 Task: Look for space in Kaukauna, United States from 12th August, 2023 to 16th August, 2023 for 8 adults in price range Rs.10000 to Rs.16000. Place can be private room with 8 bedrooms having 8 beds and 8 bathrooms. Property type can be house, flat, guest house, hotel. Amenities needed are: wifi, TV, free parkinig on premises, gym, breakfast. Booking option can be shelf check-in. Required host language is English.
Action: Mouse moved to (411, 88)
Screenshot: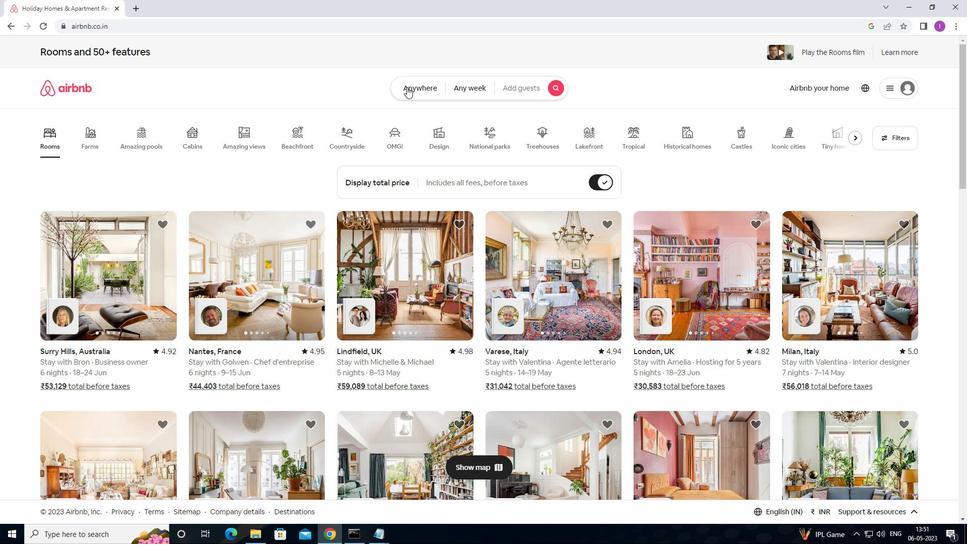
Action: Mouse pressed left at (411, 88)
Screenshot: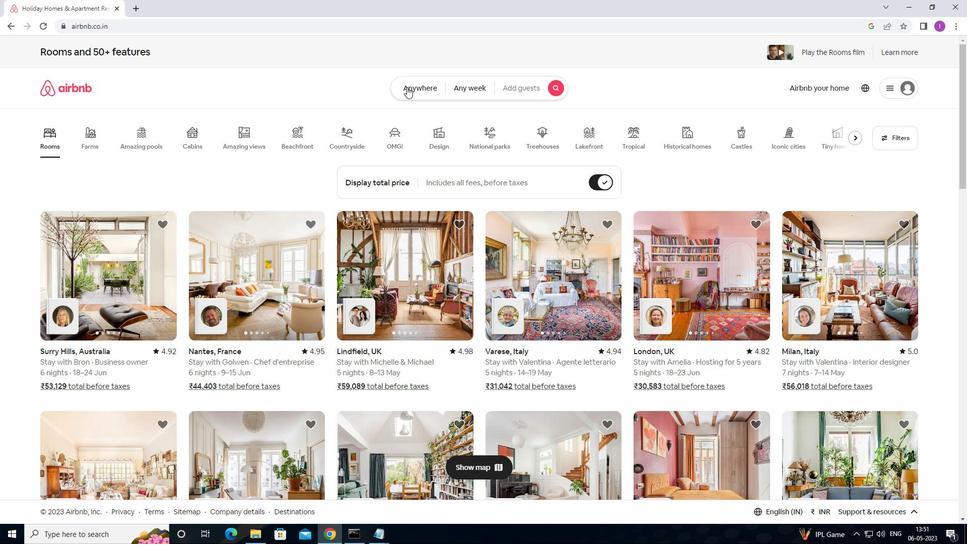 
Action: Mouse moved to (356, 129)
Screenshot: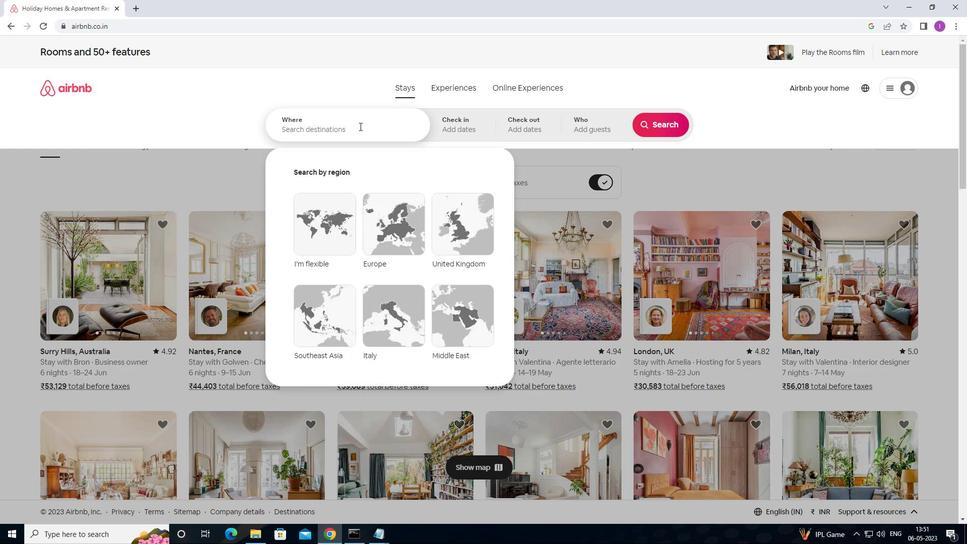 
Action: Mouse pressed left at (356, 129)
Screenshot: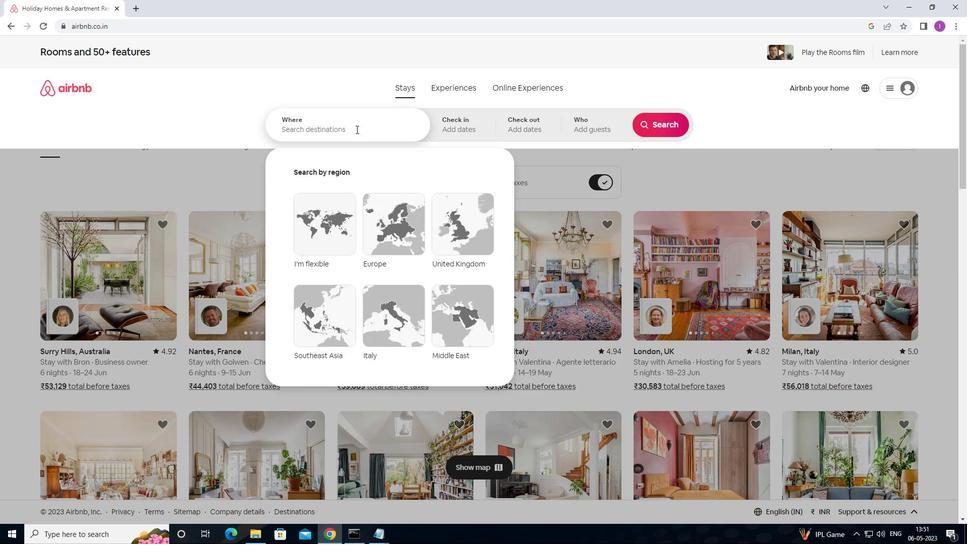 
Action: Mouse moved to (381, 128)
Screenshot: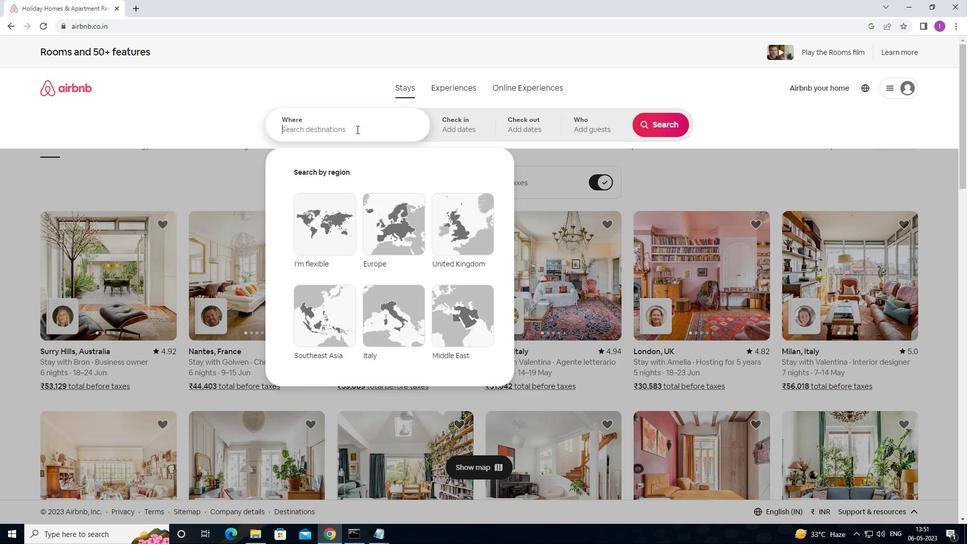 
Action: Key pressed <Key.shift>KAUKAUNA,<Key.shift>UNITED<Key.space>SY<Key.backspace>TATES
Screenshot: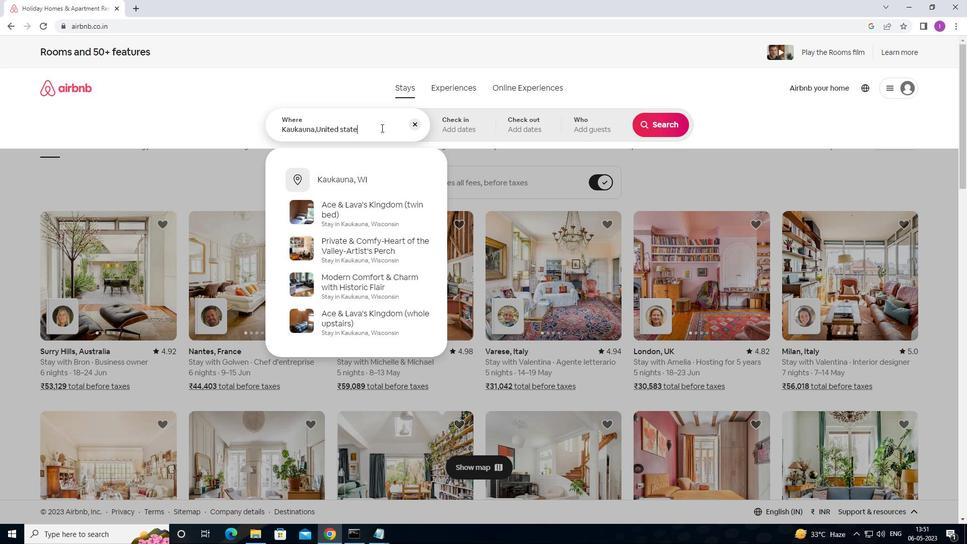 
Action: Mouse moved to (464, 131)
Screenshot: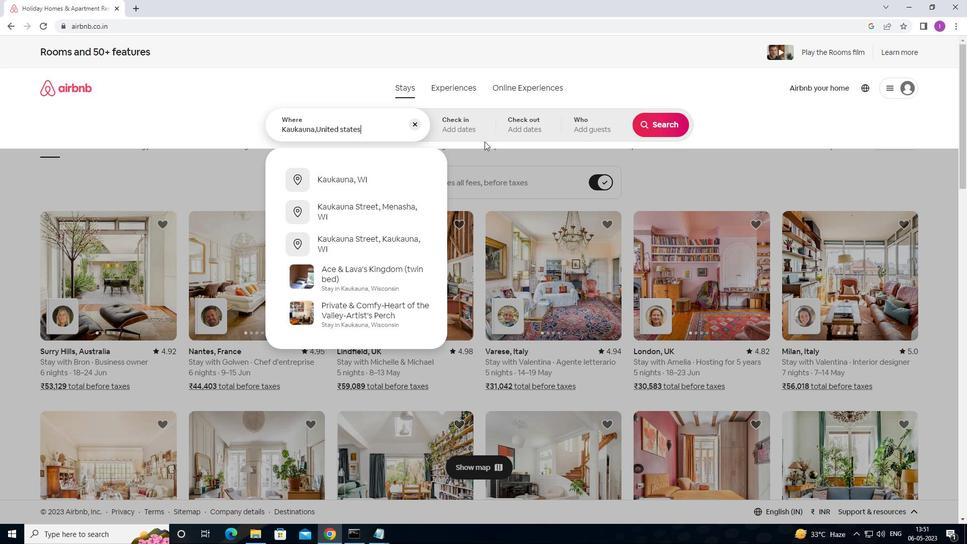 
Action: Mouse pressed left at (464, 131)
Screenshot: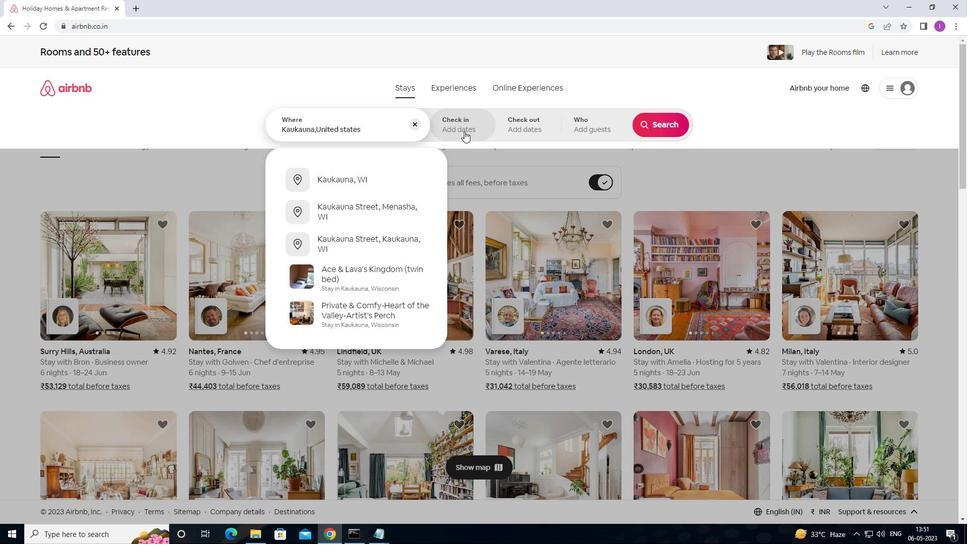 
Action: Mouse moved to (660, 210)
Screenshot: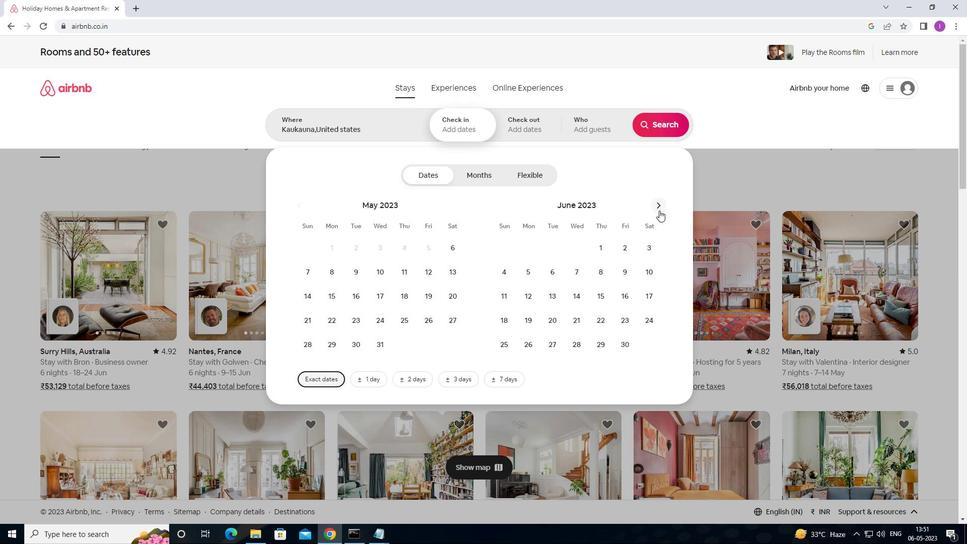 
Action: Mouse pressed left at (660, 210)
Screenshot: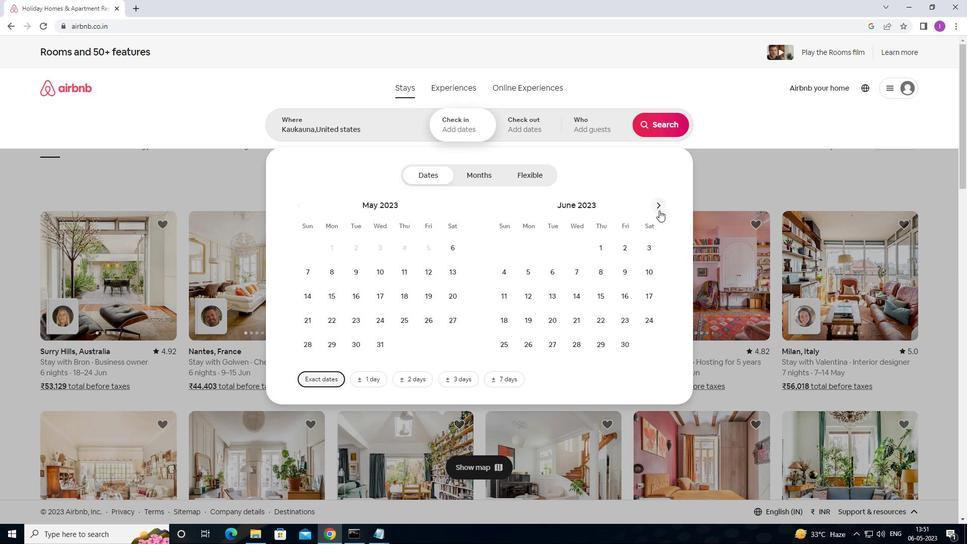 
Action: Mouse pressed left at (660, 210)
Screenshot: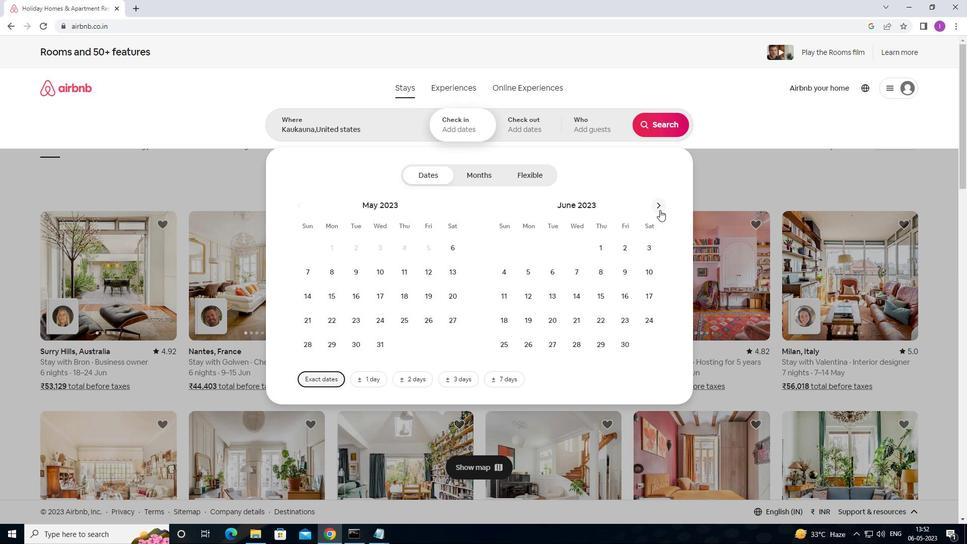 
Action: Mouse pressed left at (660, 210)
Screenshot: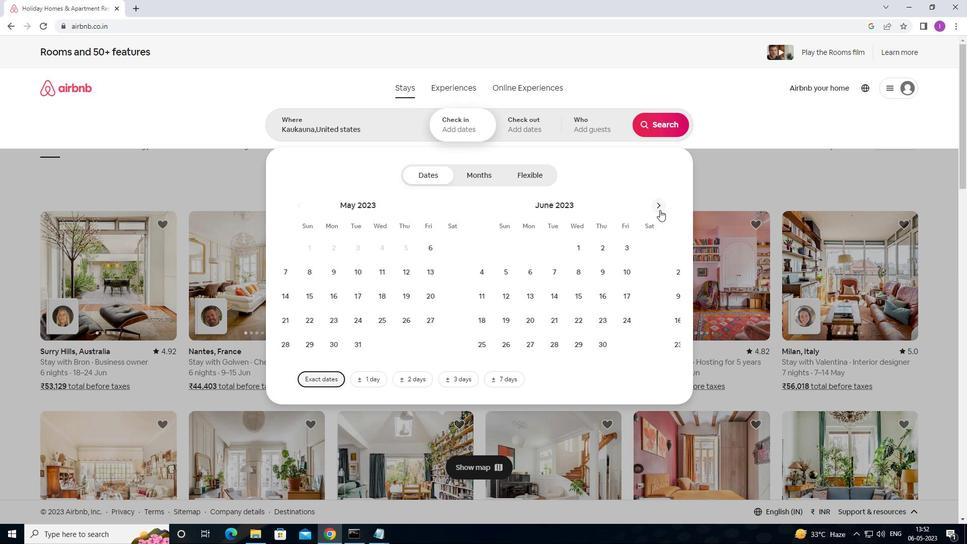 
Action: Mouse moved to (657, 269)
Screenshot: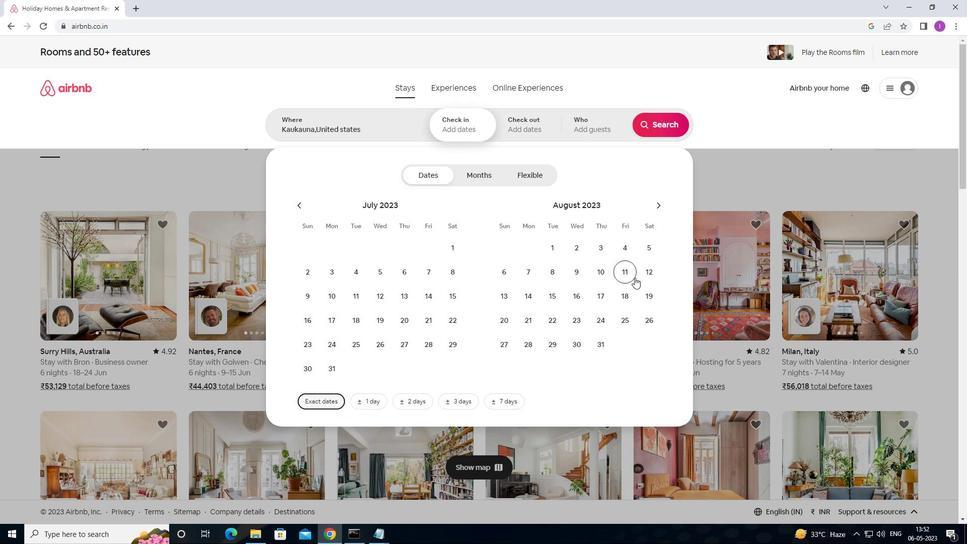 
Action: Mouse pressed left at (657, 269)
Screenshot: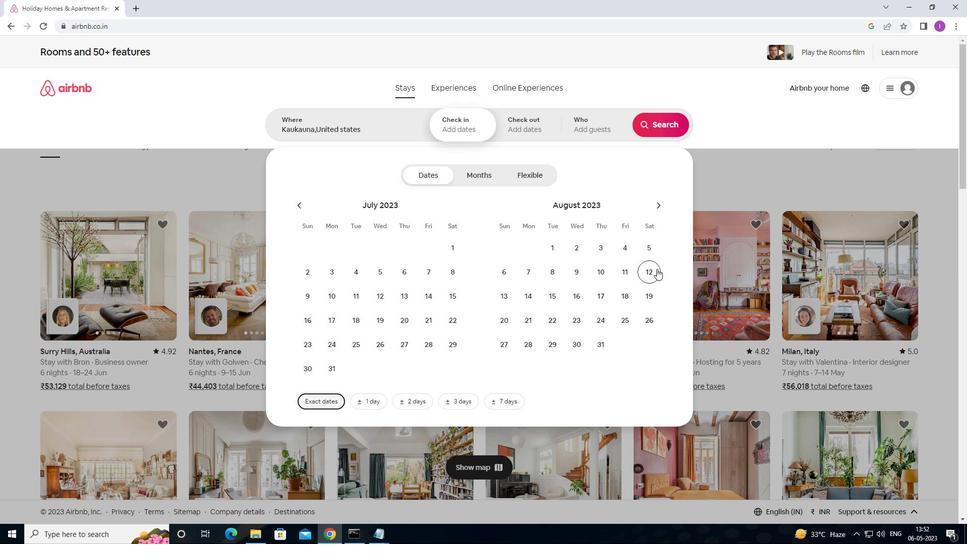 
Action: Mouse moved to (582, 295)
Screenshot: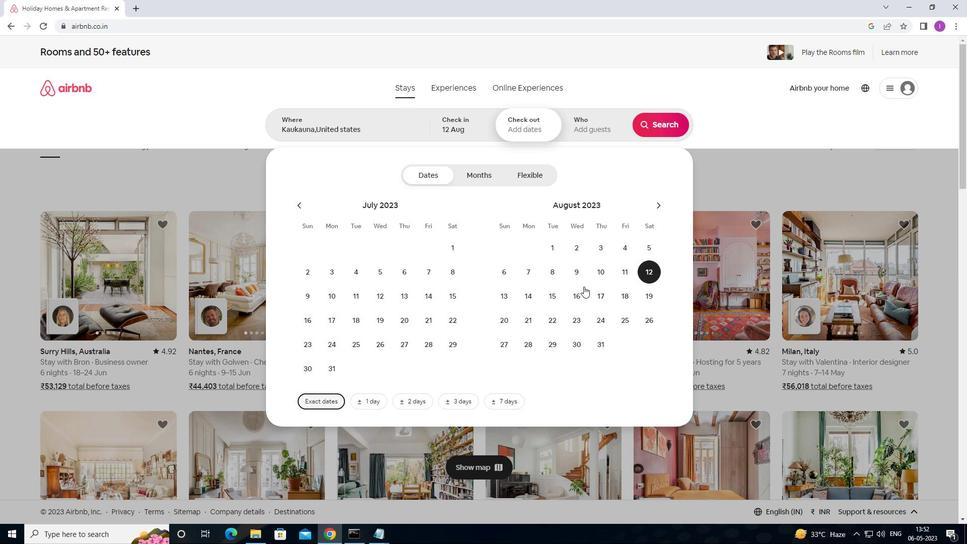 
Action: Mouse pressed left at (582, 295)
Screenshot: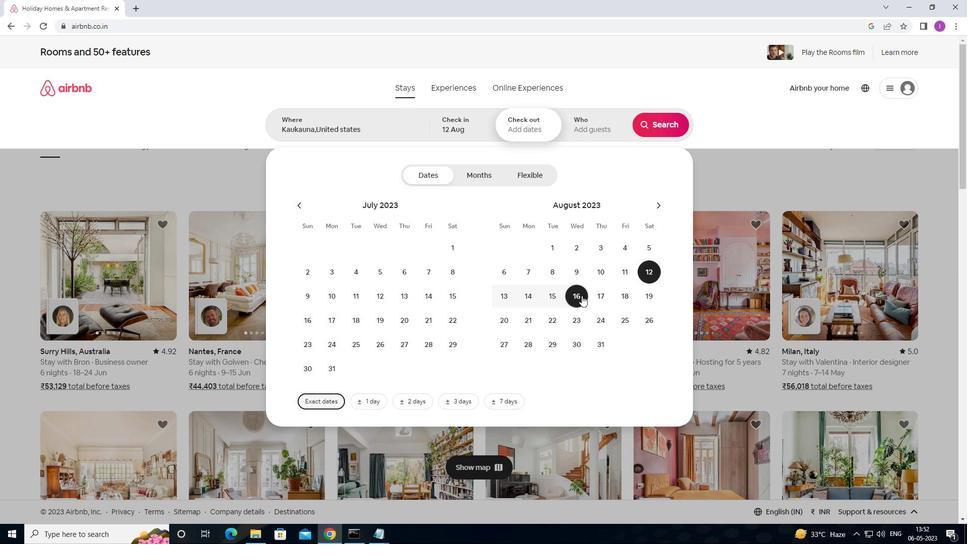 
Action: Mouse moved to (618, 128)
Screenshot: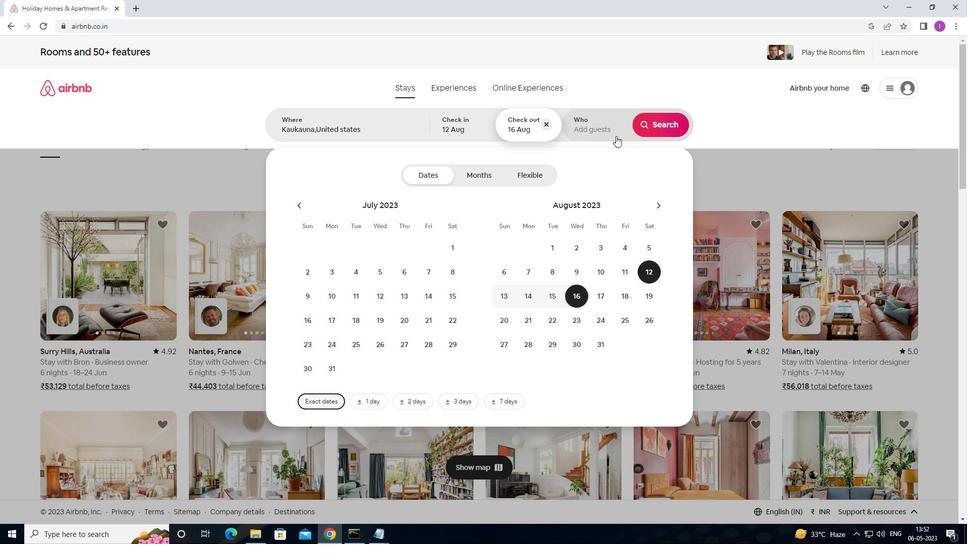 
Action: Mouse pressed left at (618, 128)
Screenshot: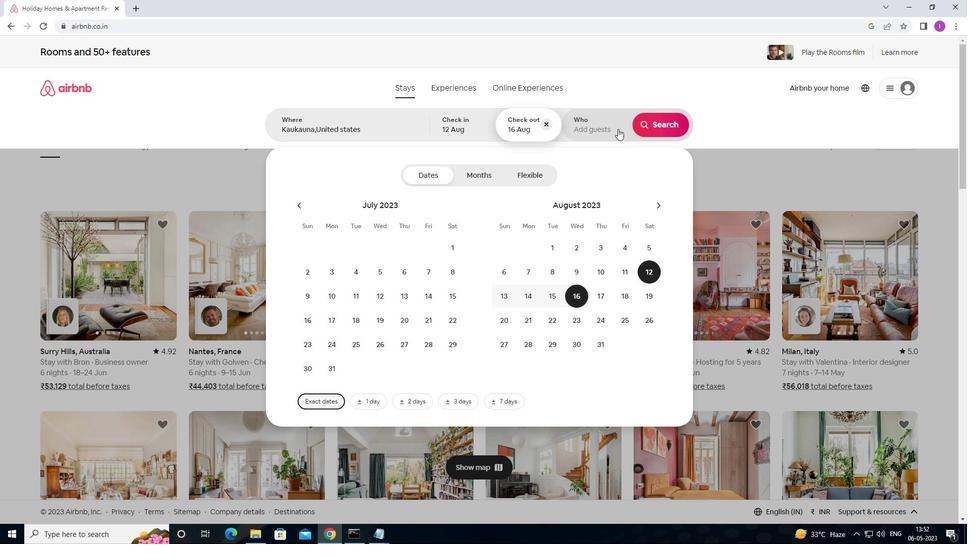 
Action: Mouse moved to (661, 175)
Screenshot: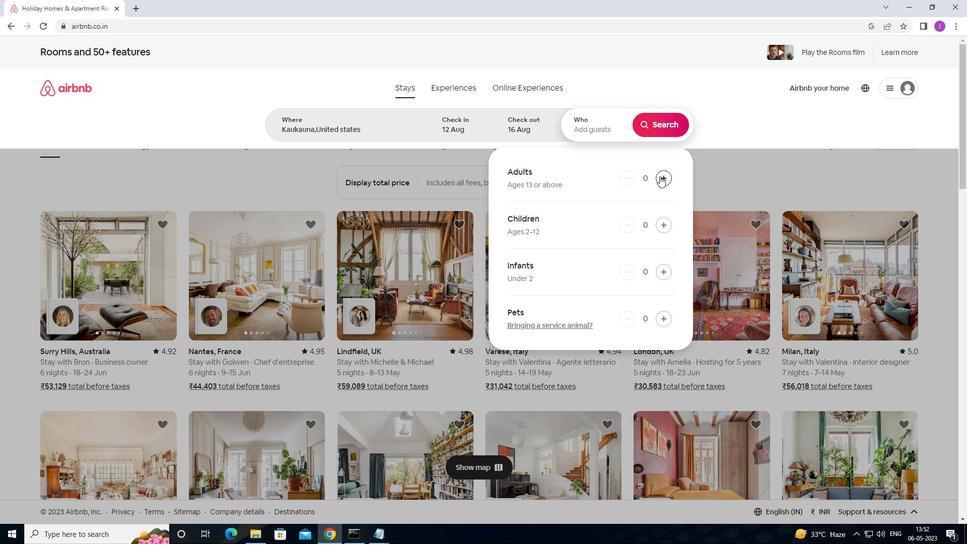 
Action: Mouse pressed left at (661, 175)
Screenshot: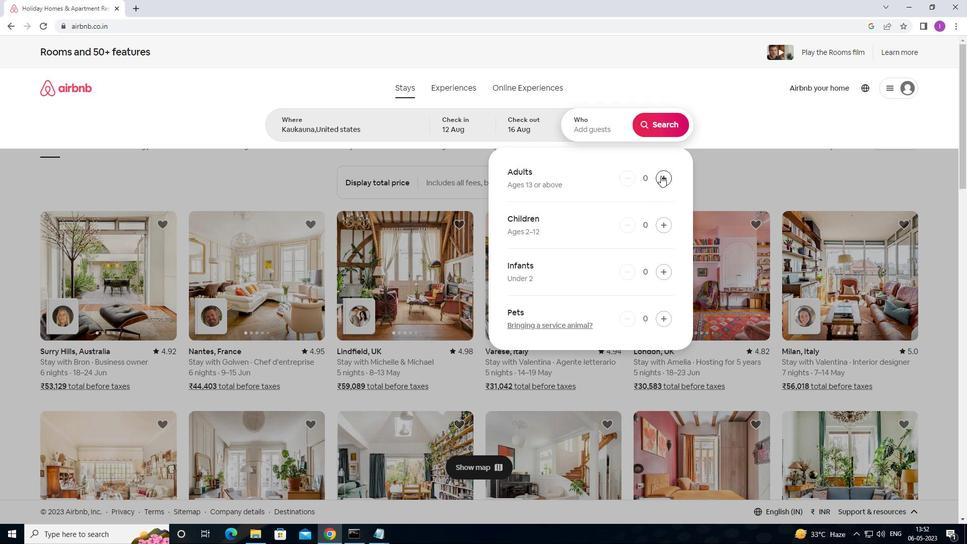 
Action: Mouse moved to (661, 175)
Screenshot: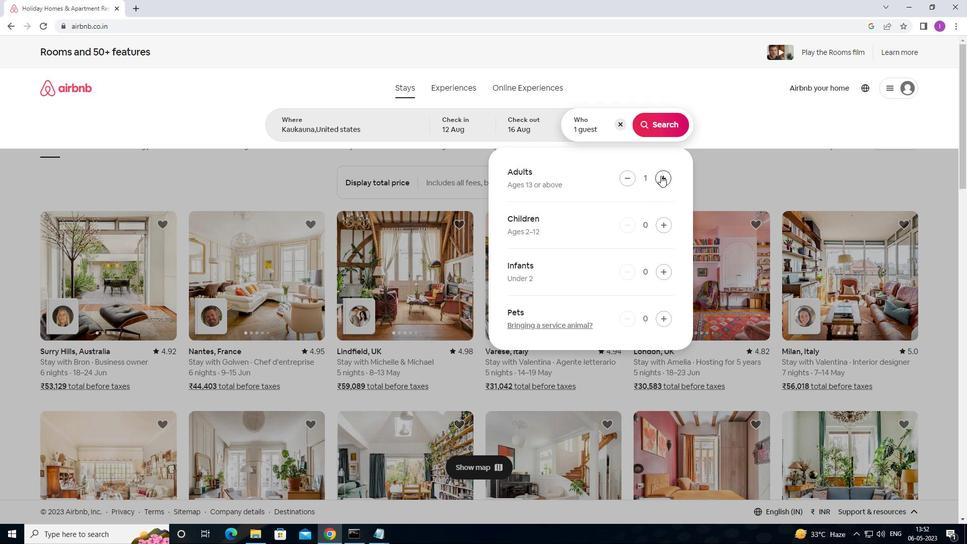 
Action: Mouse pressed left at (661, 175)
Screenshot: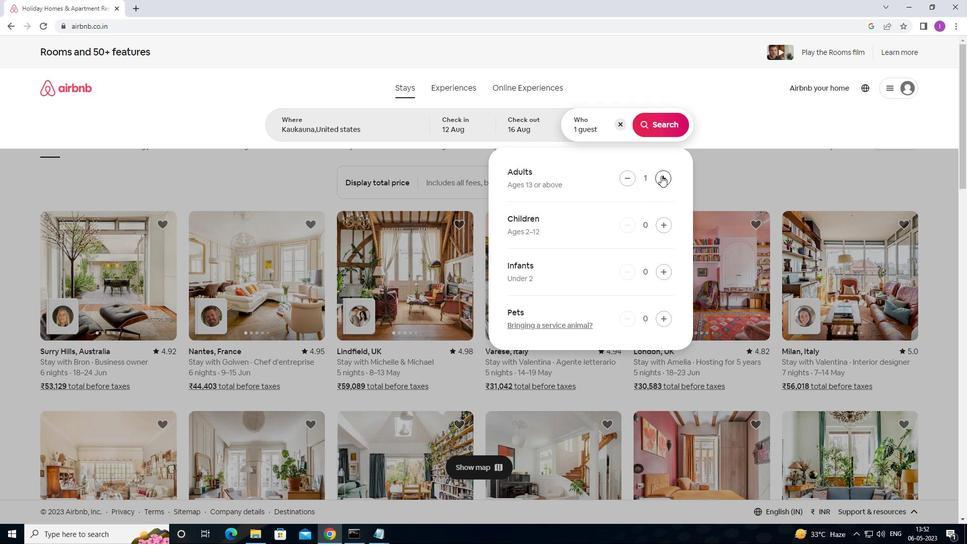 
Action: Mouse pressed left at (661, 175)
Screenshot: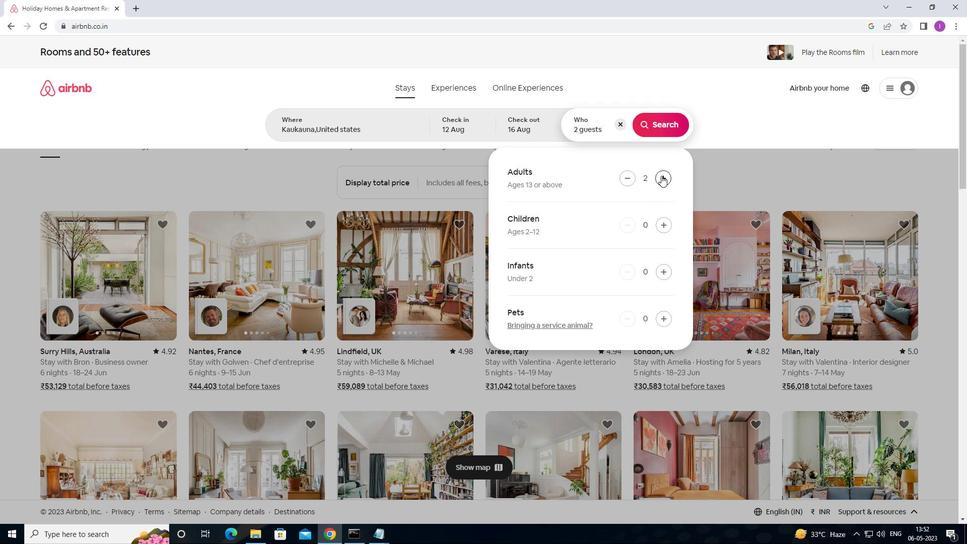 
Action: Mouse pressed left at (661, 175)
Screenshot: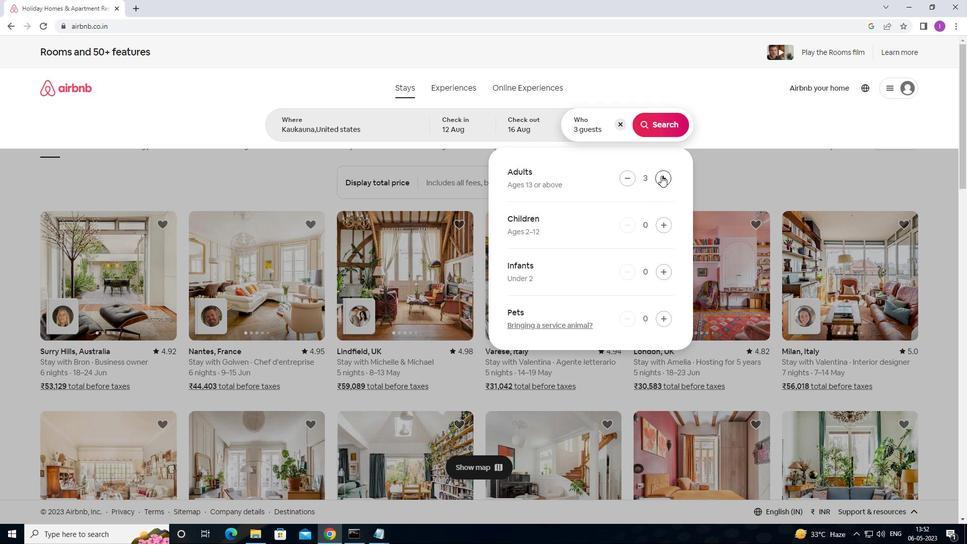 
Action: Mouse pressed left at (661, 175)
Screenshot: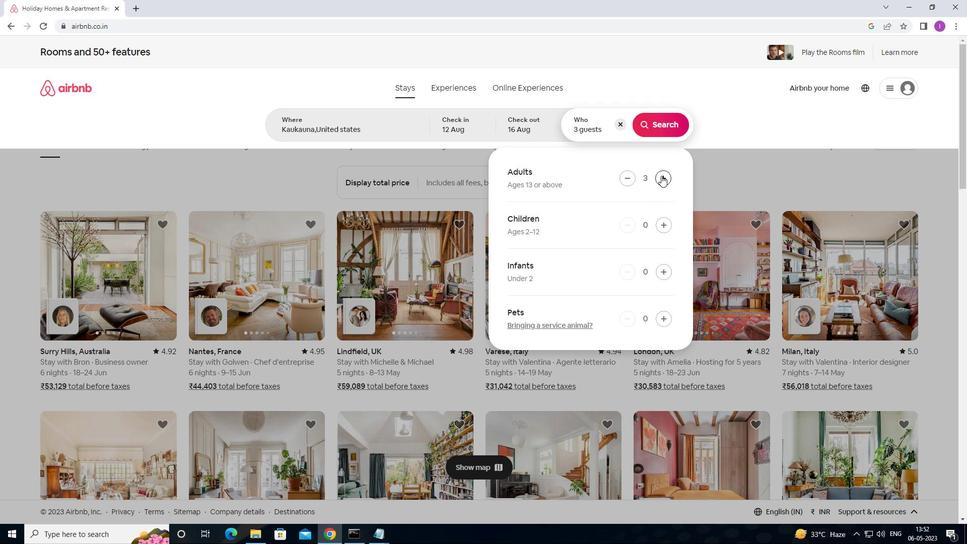 
Action: Mouse pressed left at (661, 175)
Screenshot: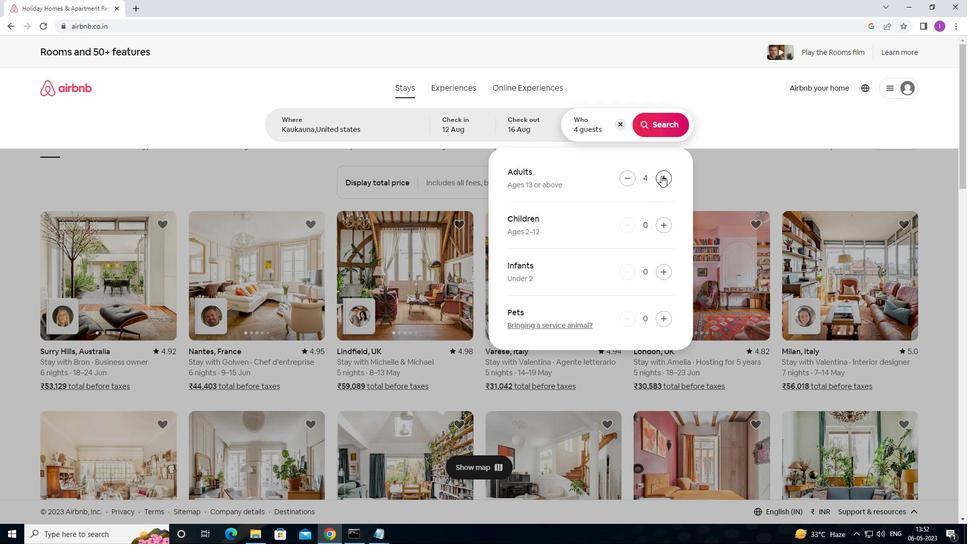 
Action: Mouse pressed left at (661, 175)
Screenshot: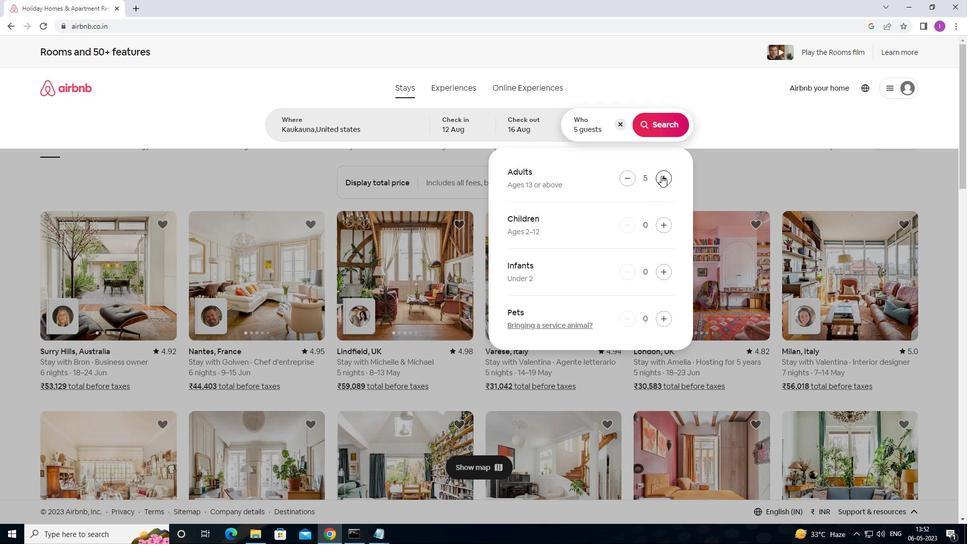 
Action: Mouse pressed left at (661, 175)
Screenshot: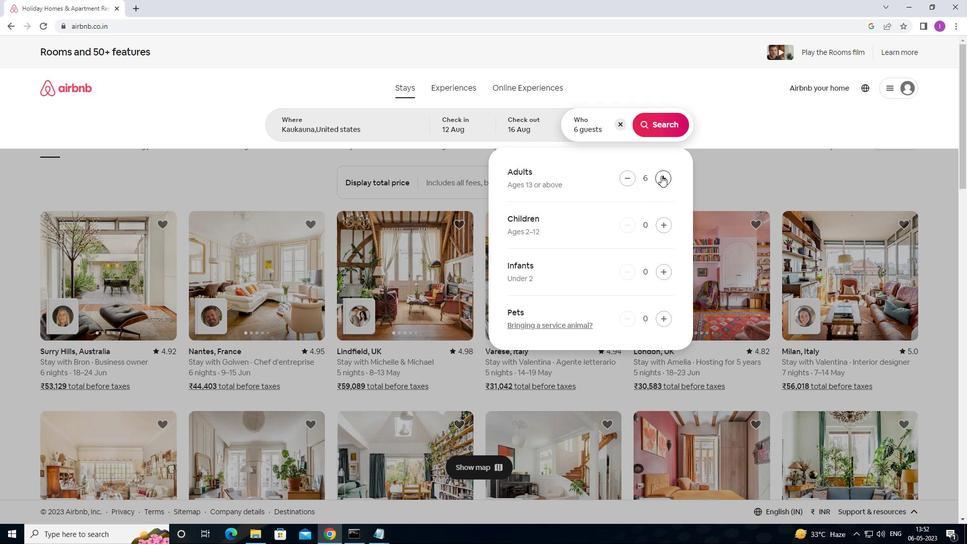 
Action: Mouse moved to (661, 130)
Screenshot: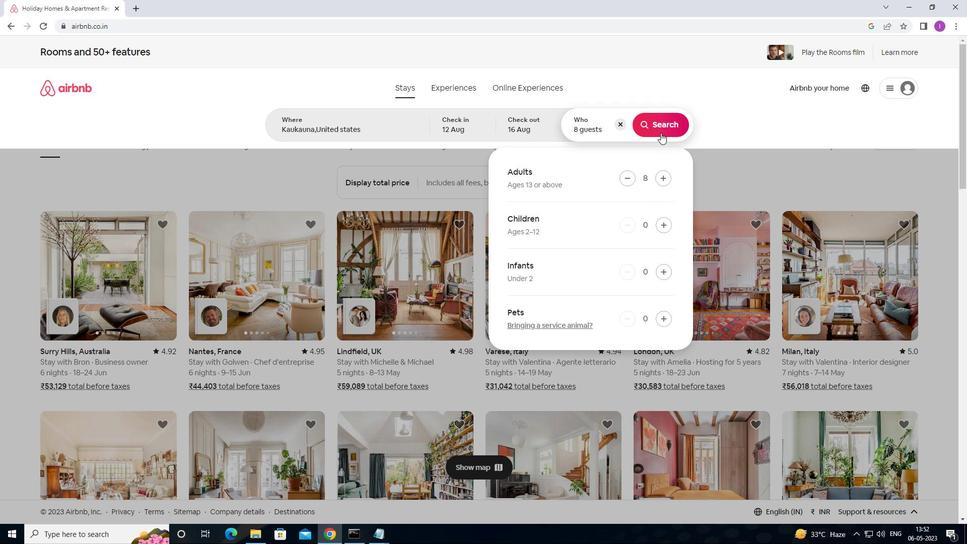 
Action: Mouse pressed left at (661, 130)
Screenshot: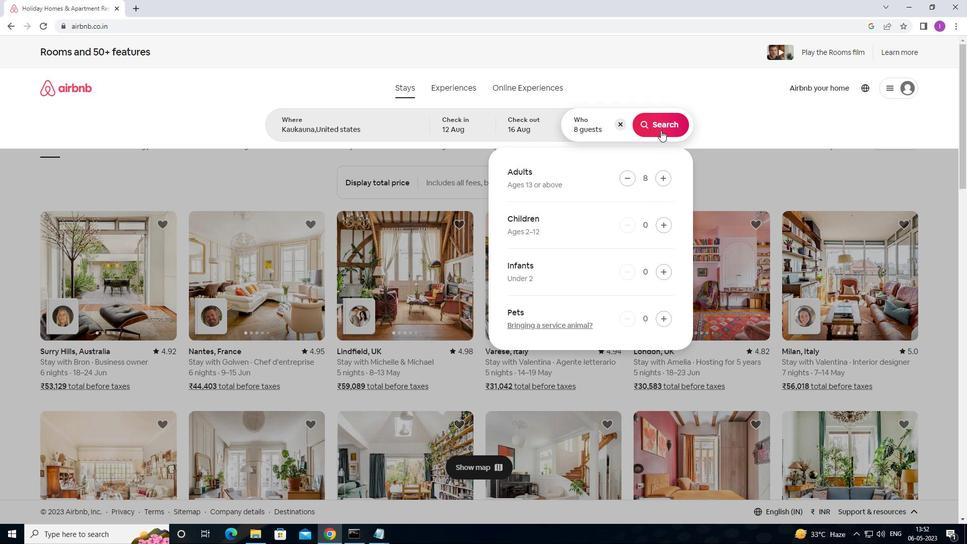 
Action: Mouse moved to (928, 100)
Screenshot: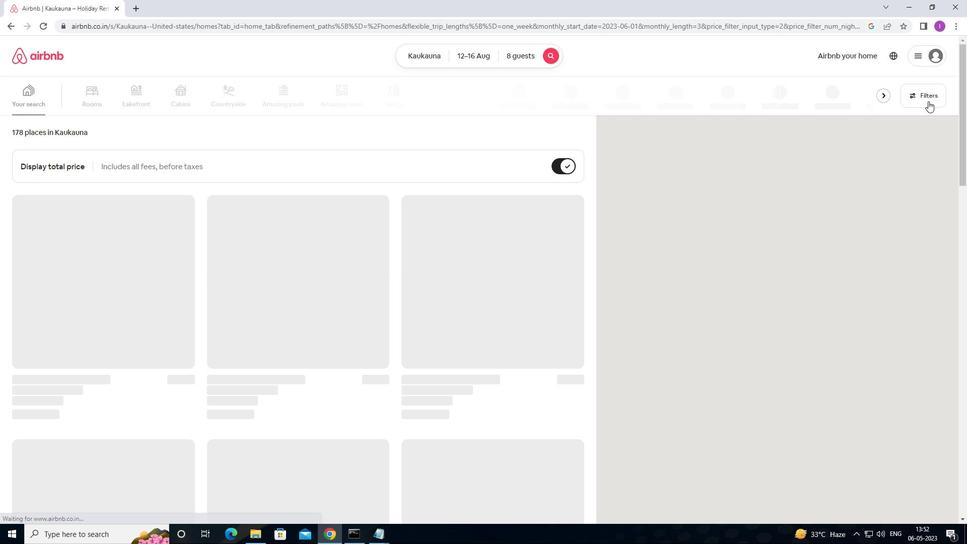 
Action: Mouse pressed left at (928, 100)
Screenshot: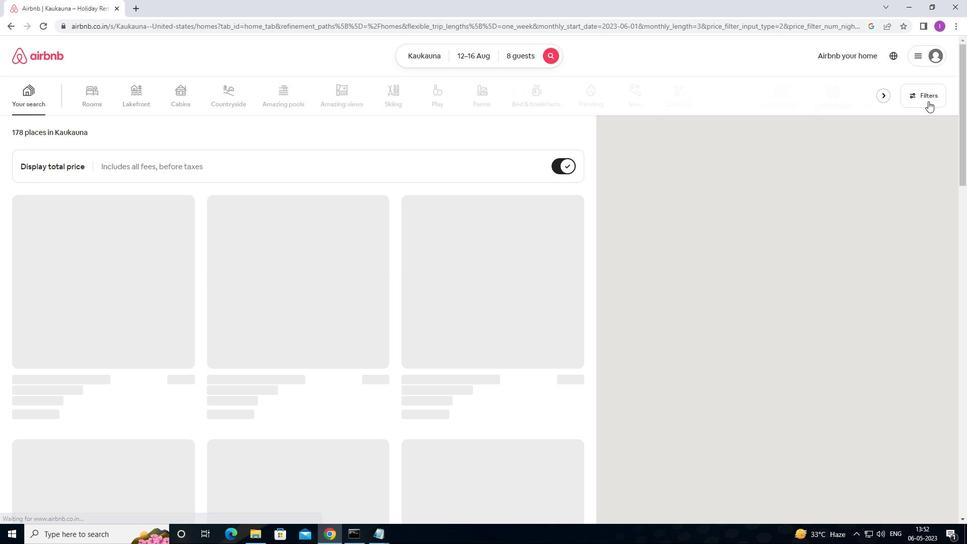 
Action: Mouse moved to (360, 341)
Screenshot: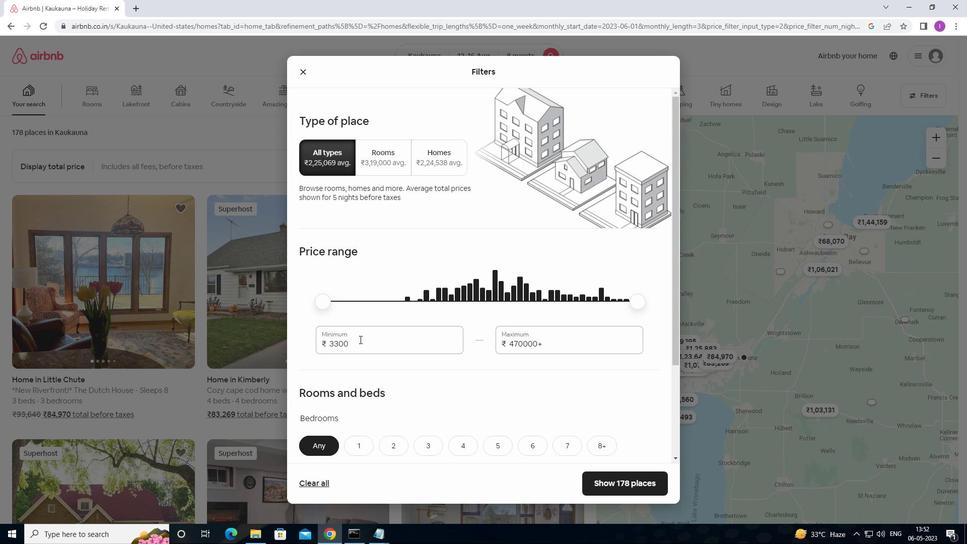 
Action: Mouse pressed left at (360, 341)
Screenshot: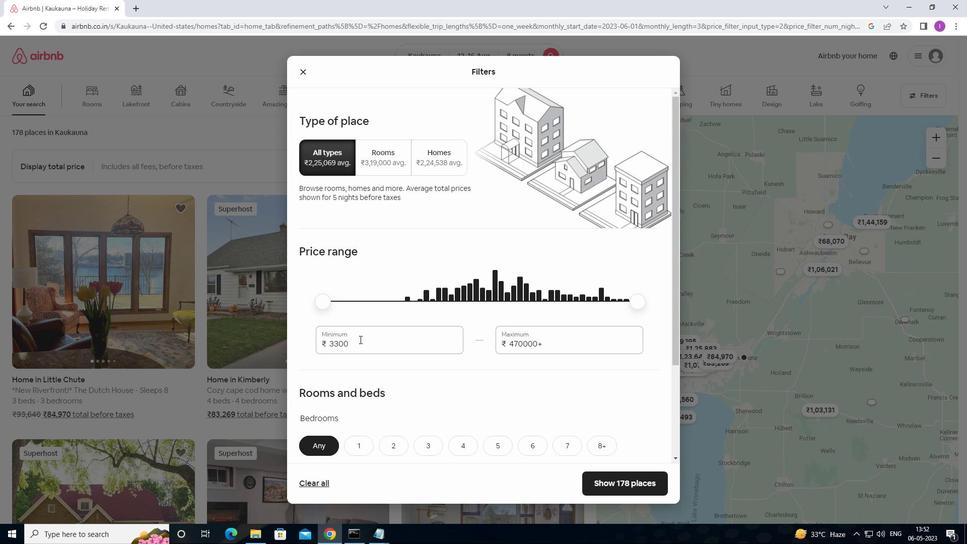 
Action: Mouse moved to (410, 343)
Screenshot: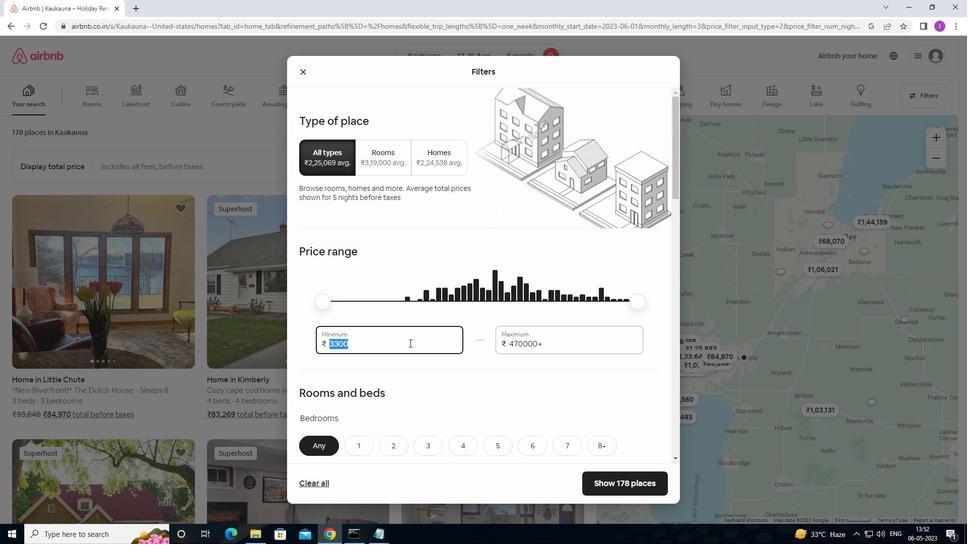 
Action: Key pressed 1
Screenshot: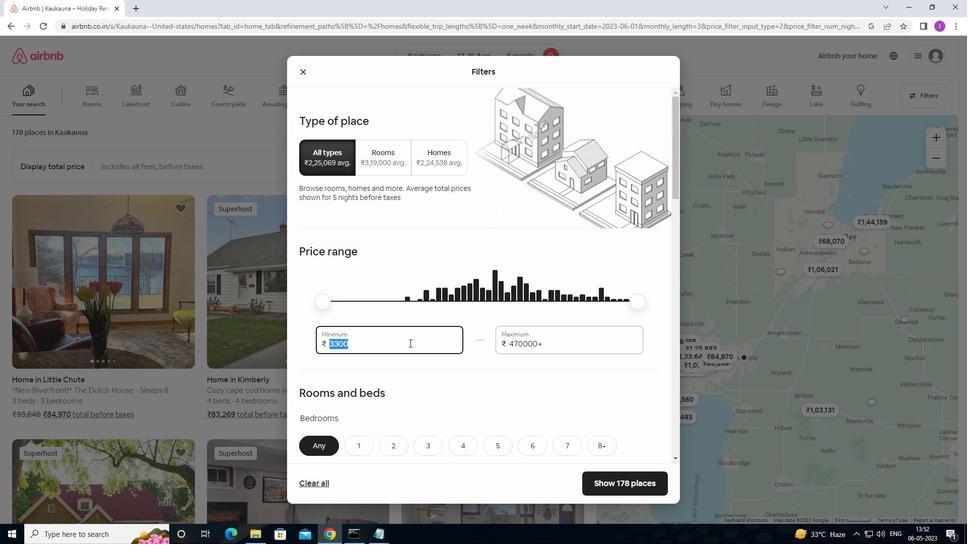 
Action: Mouse moved to (412, 340)
Screenshot: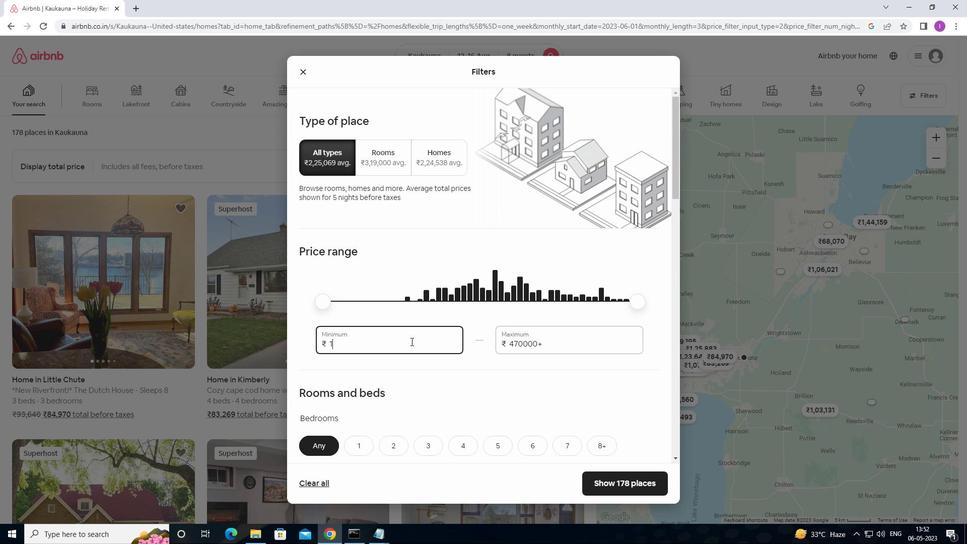 
Action: Key pressed 00
Screenshot: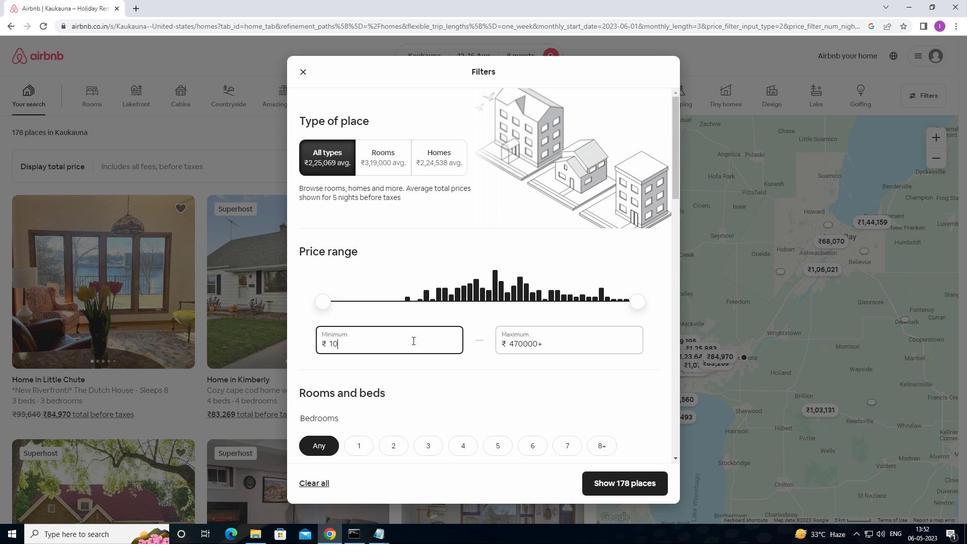 
Action: Mouse moved to (413, 339)
Screenshot: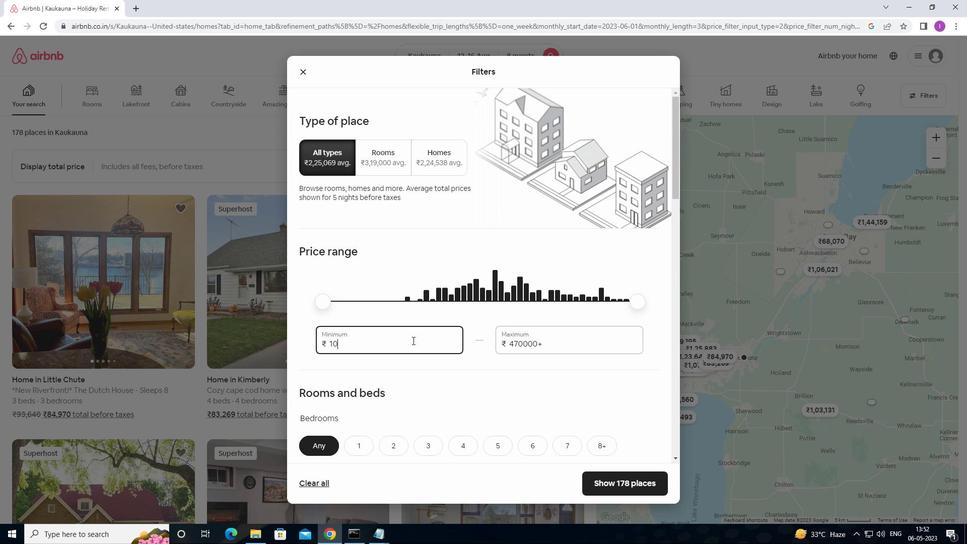 
Action: Key pressed 0
Screenshot: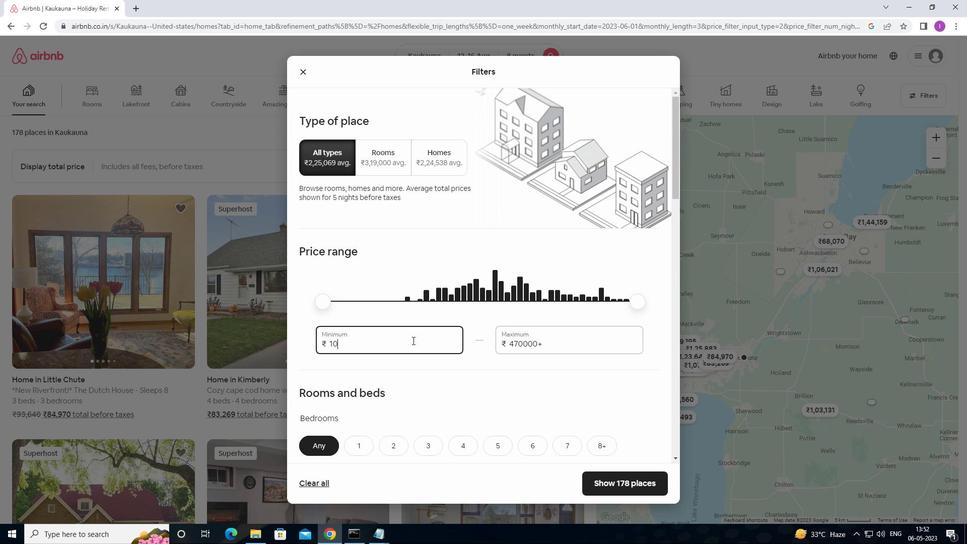 
Action: Mouse moved to (414, 339)
Screenshot: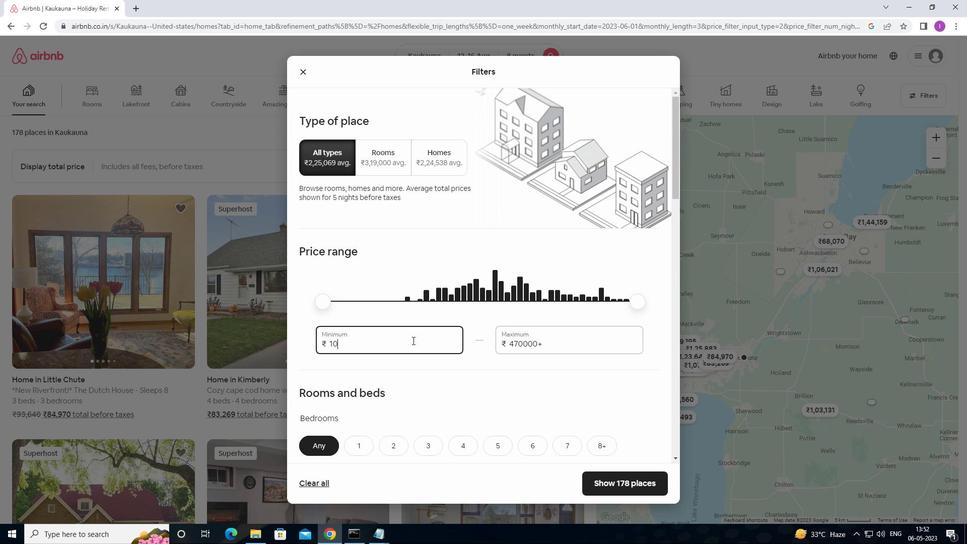 
Action: Key pressed 0
Screenshot: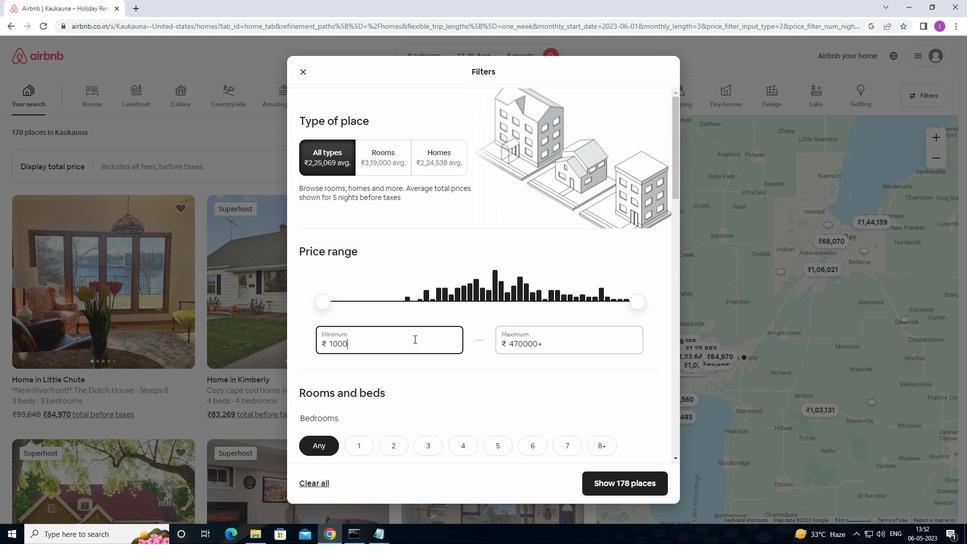 
Action: Mouse moved to (542, 342)
Screenshot: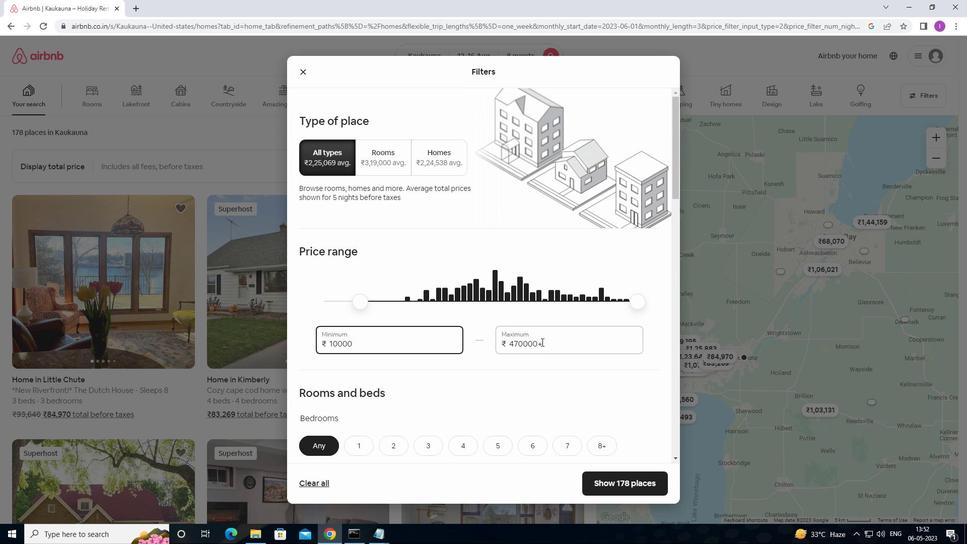 
Action: Mouse pressed left at (542, 342)
Screenshot: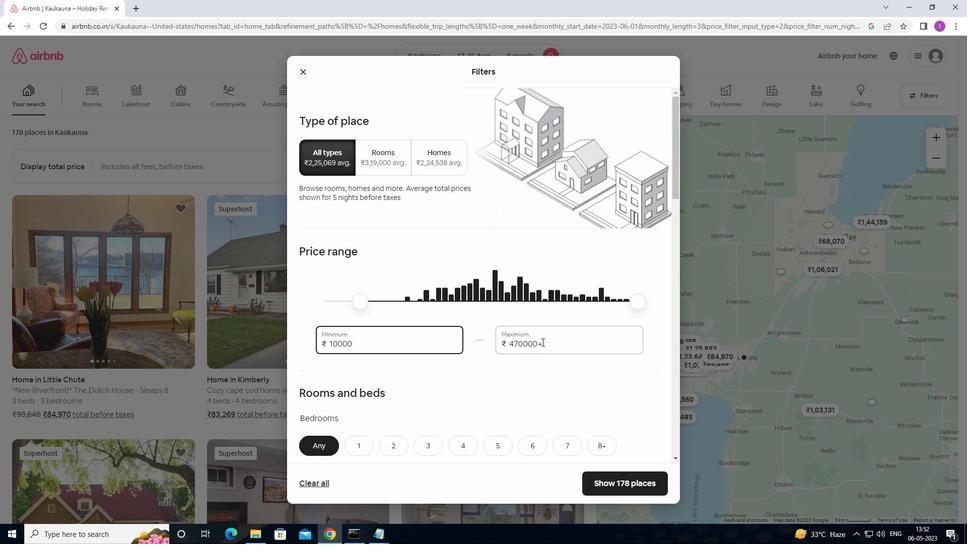 
Action: Mouse moved to (507, 342)
Screenshot: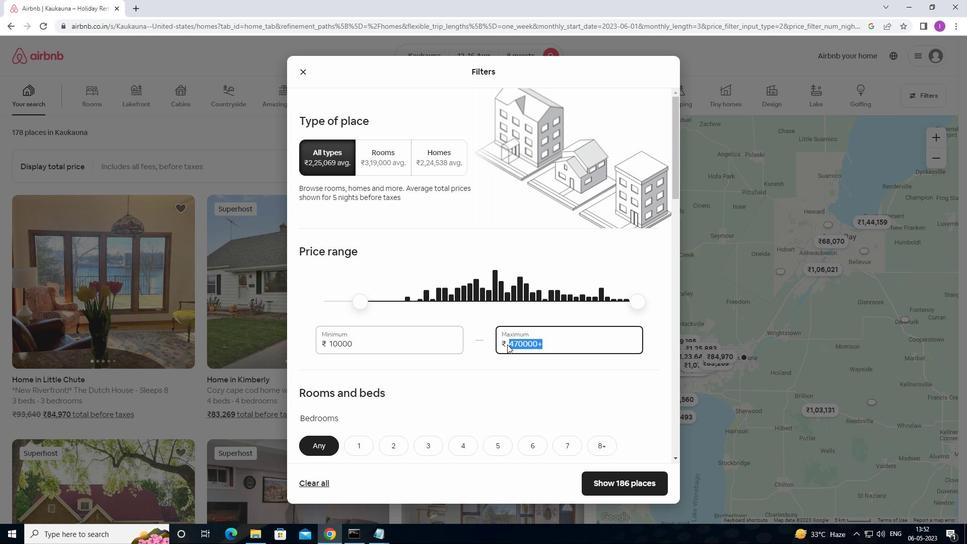
Action: Key pressed 160
Screenshot: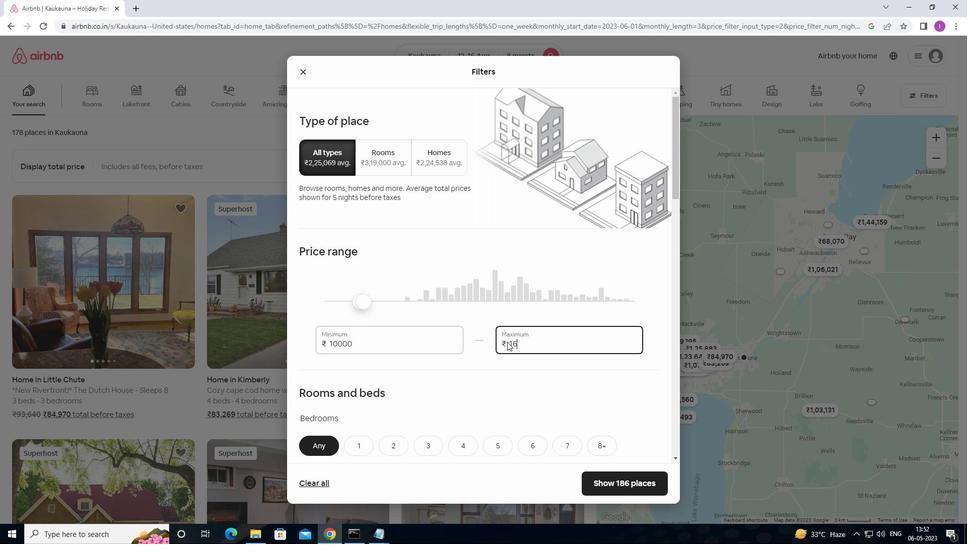 
Action: Mouse moved to (507, 342)
Screenshot: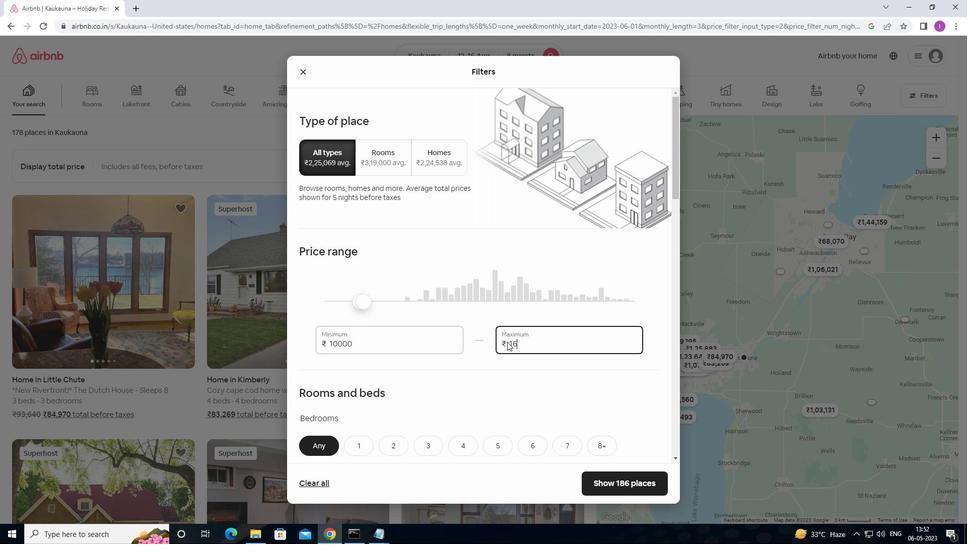 
Action: Key pressed 00
Screenshot: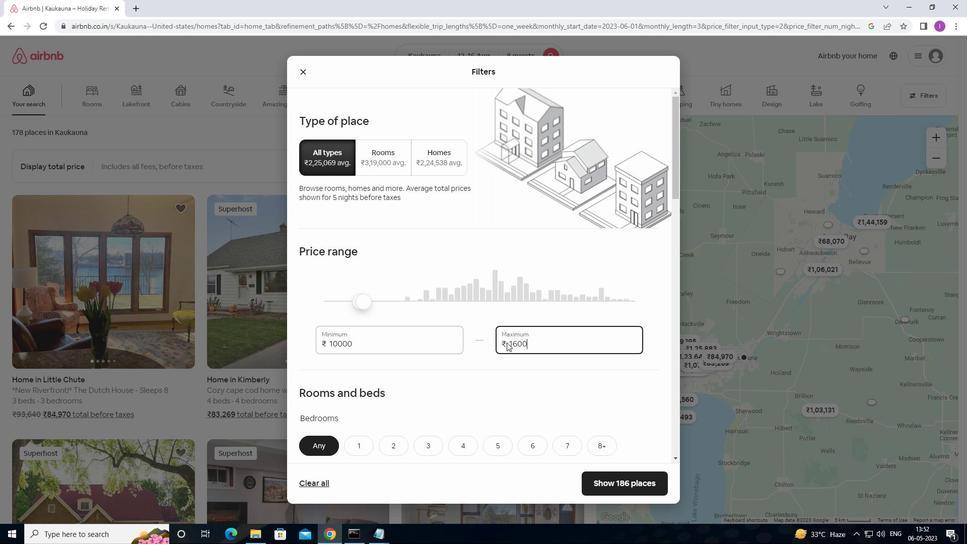 
Action: Mouse moved to (516, 356)
Screenshot: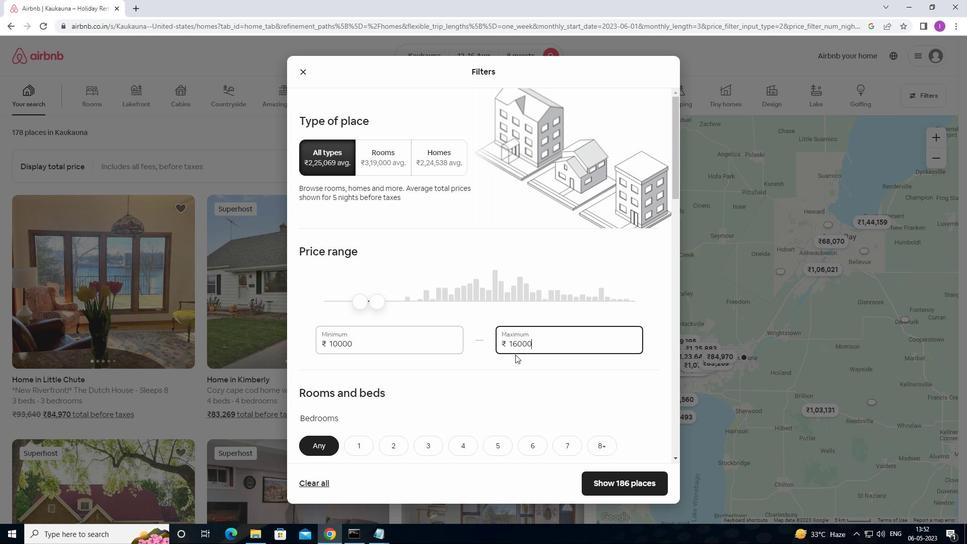 
Action: Mouse scrolled (516, 355) with delta (0, 0)
Screenshot: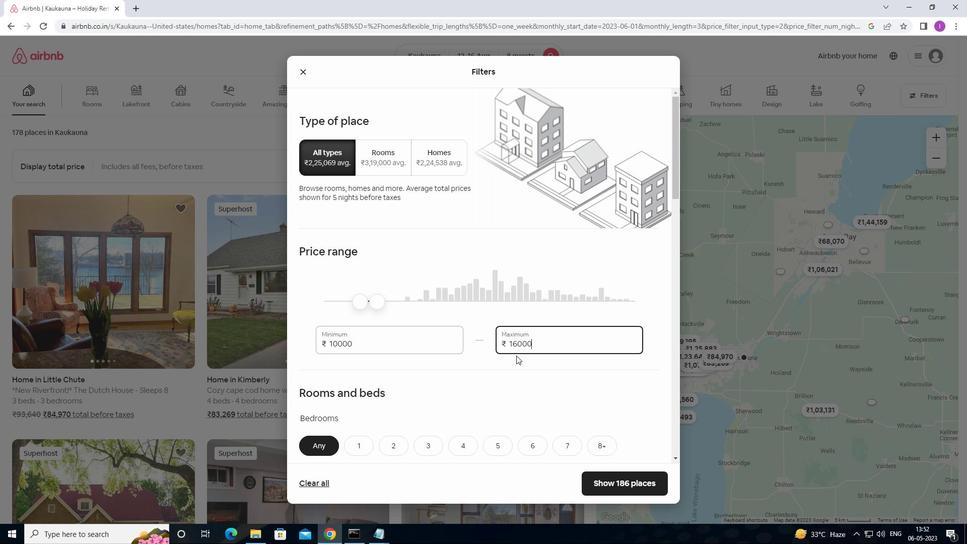
Action: Mouse moved to (517, 357)
Screenshot: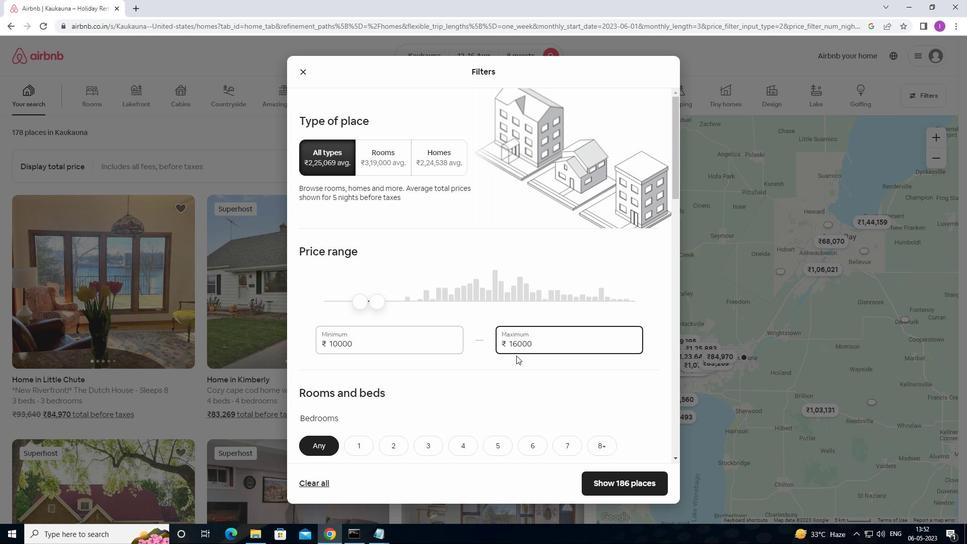
Action: Mouse scrolled (517, 356) with delta (0, 0)
Screenshot: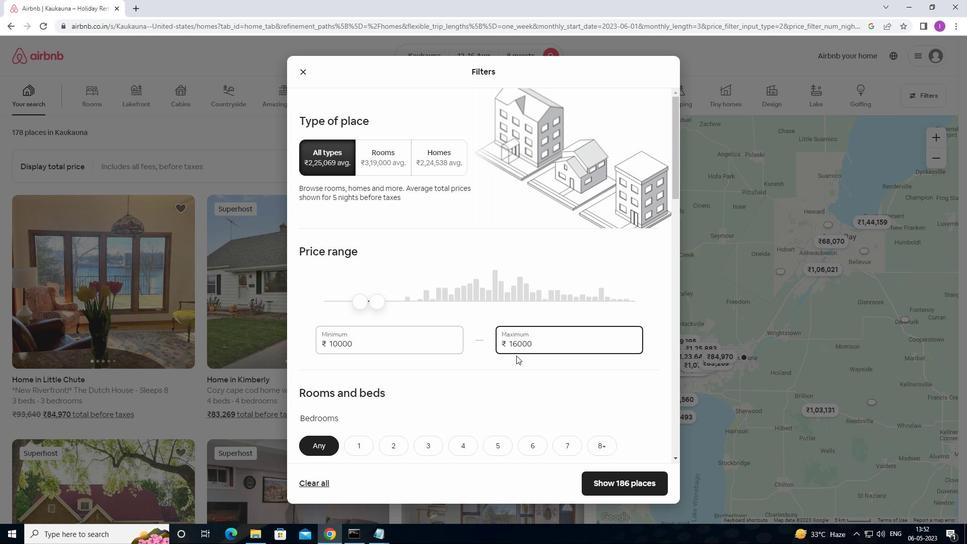 
Action: Mouse scrolled (517, 356) with delta (0, 0)
Screenshot: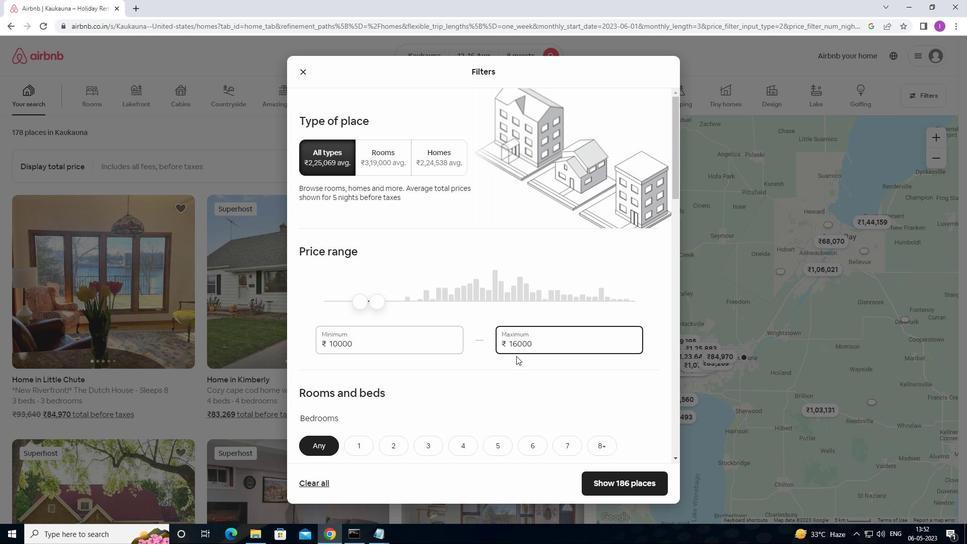 
Action: Mouse moved to (601, 297)
Screenshot: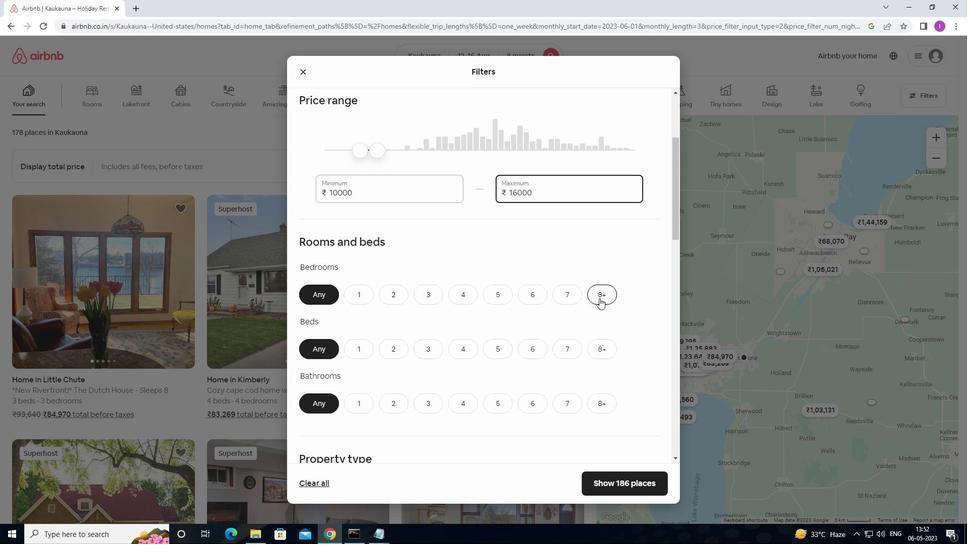 
Action: Mouse pressed left at (601, 297)
Screenshot: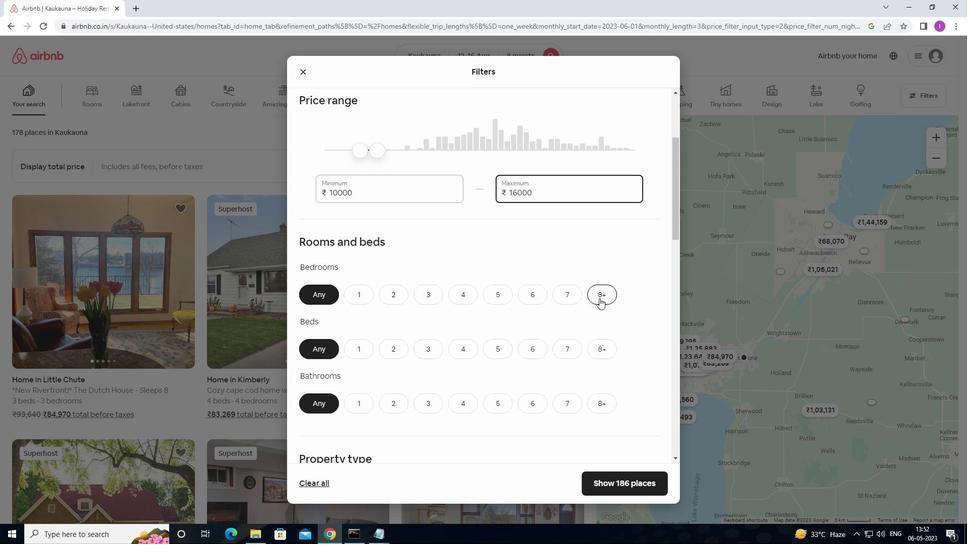 
Action: Mouse moved to (599, 347)
Screenshot: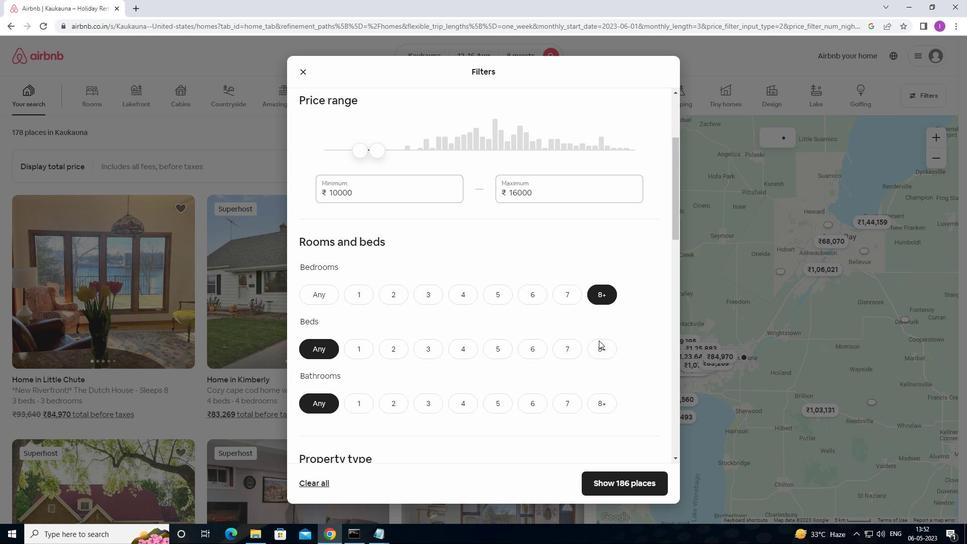 
Action: Mouse pressed left at (599, 347)
Screenshot: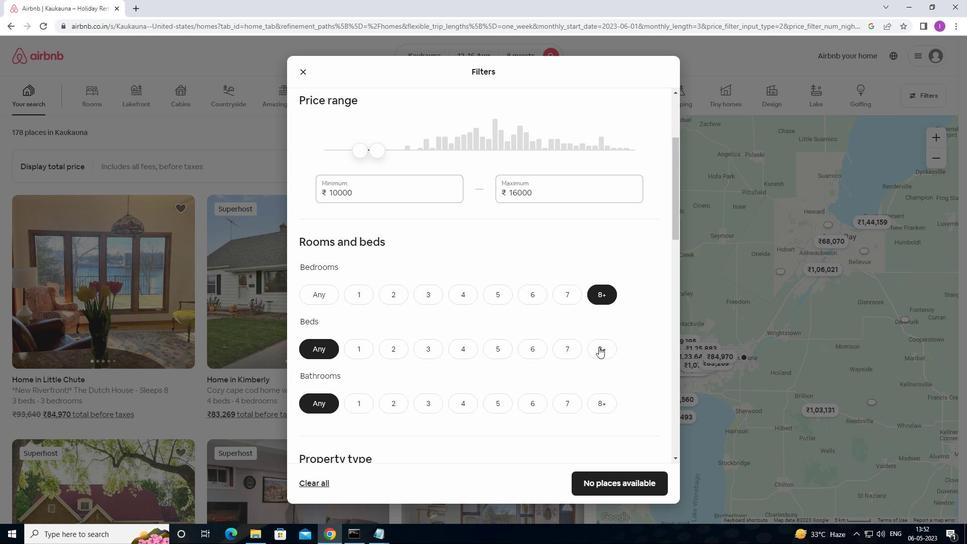 
Action: Mouse moved to (603, 399)
Screenshot: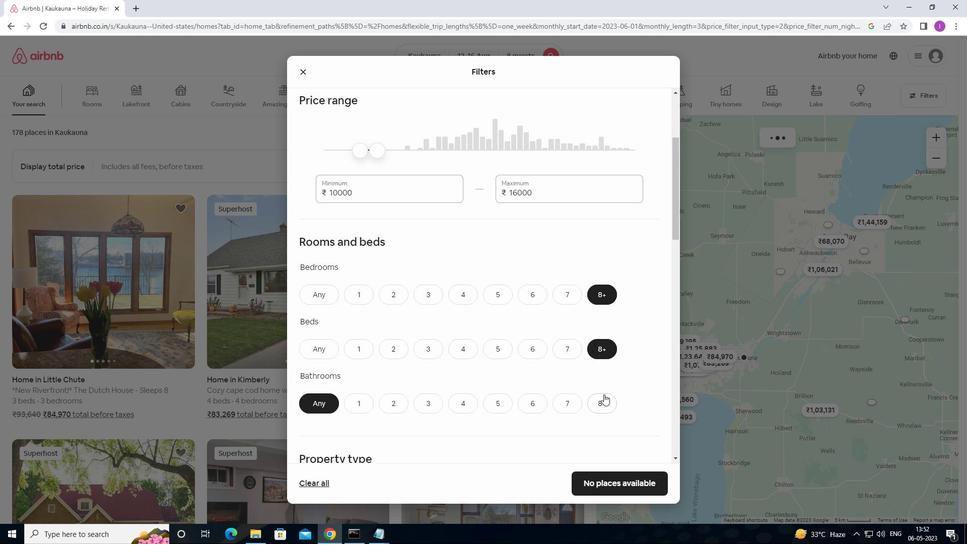 
Action: Mouse pressed left at (603, 399)
Screenshot: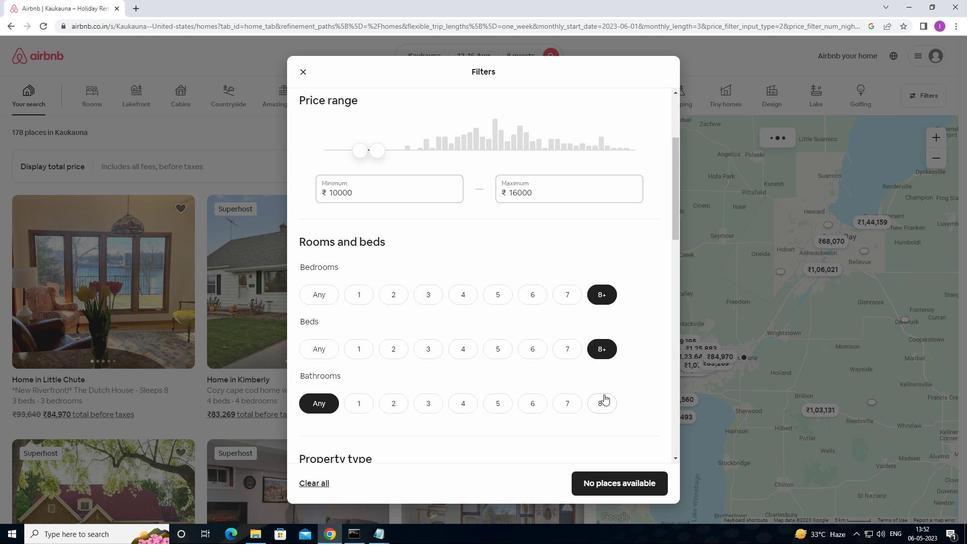 
Action: Mouse moved to (500, 414)
Screenshot: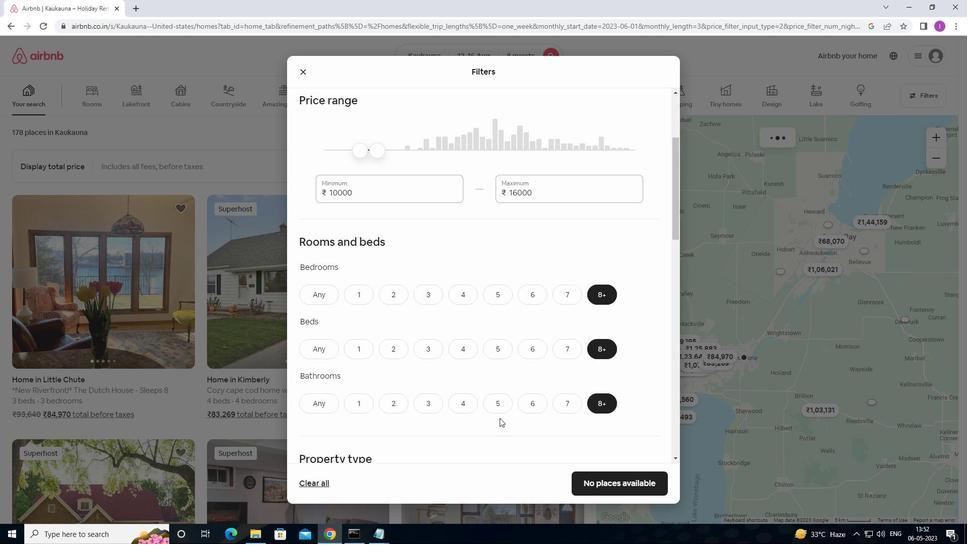 
Action: Mouse scrolled (500, 413) with delta (0, 0)
Screenshot: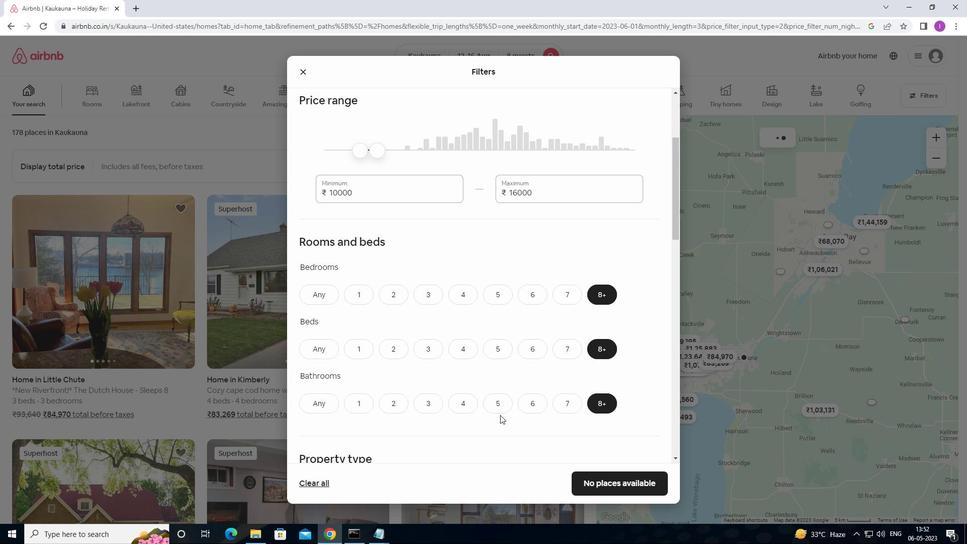 
Action: Mouse scrolled (500, 413) with delta (0, 0)
Screenshot: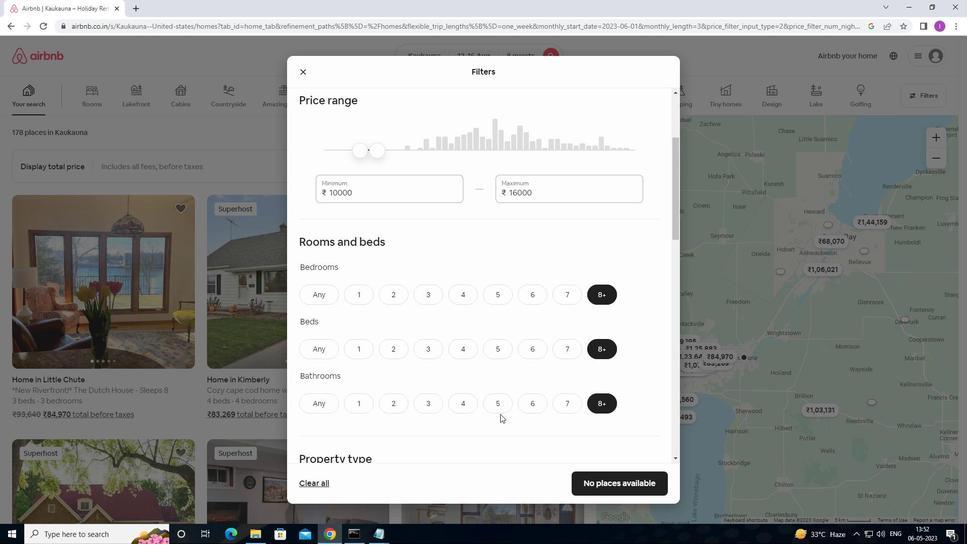
Action: Mouse scrolled (500, 413) with delta (0, 0)
Screenshot: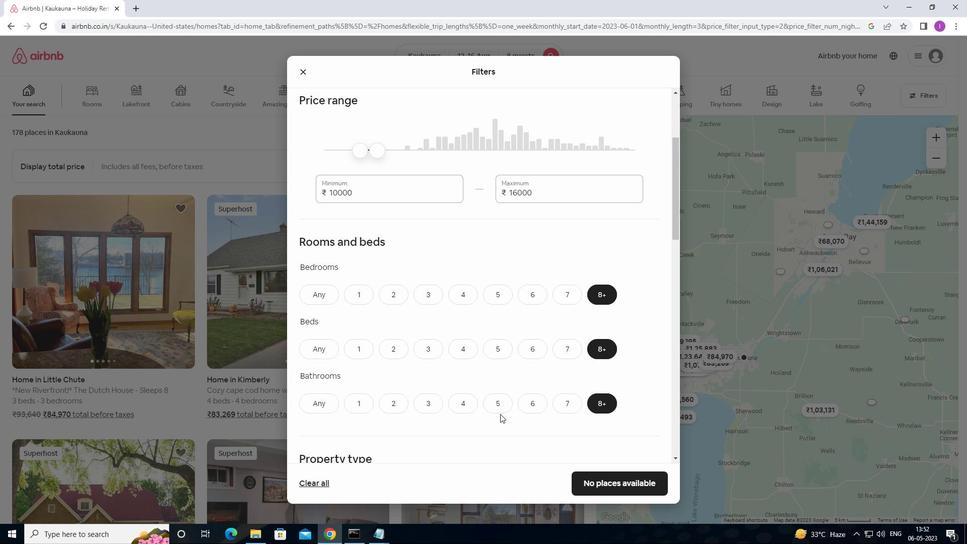 
Action: Mouse moved to (341, 359)
Screenshot: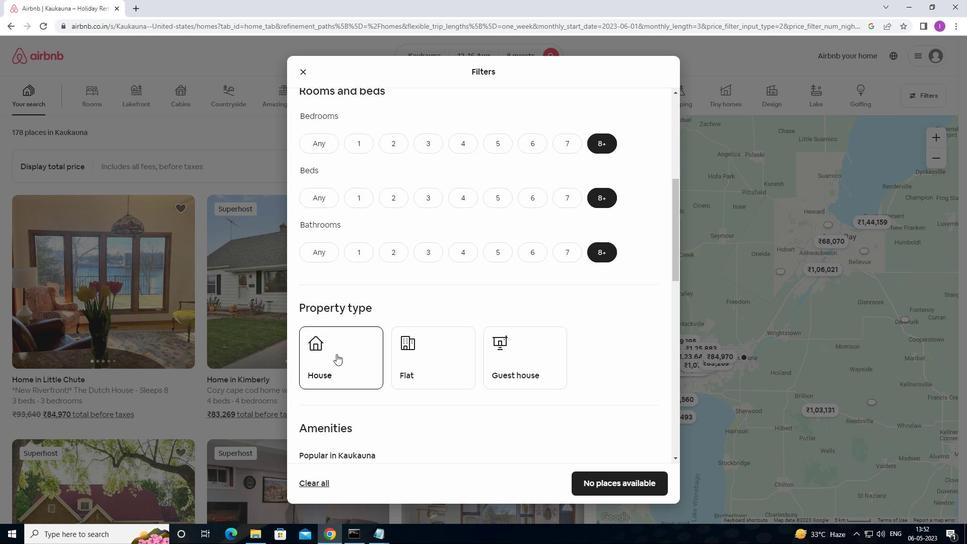 
Action: Mouse pressed left at (341, 359)
Screenshot: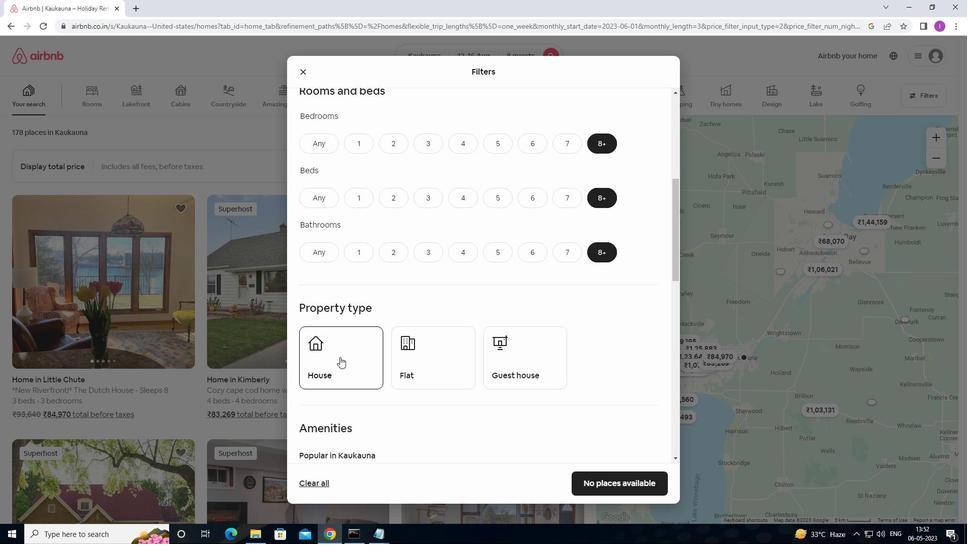 
Action: Mouse moved to (414, 354)
Screenshot: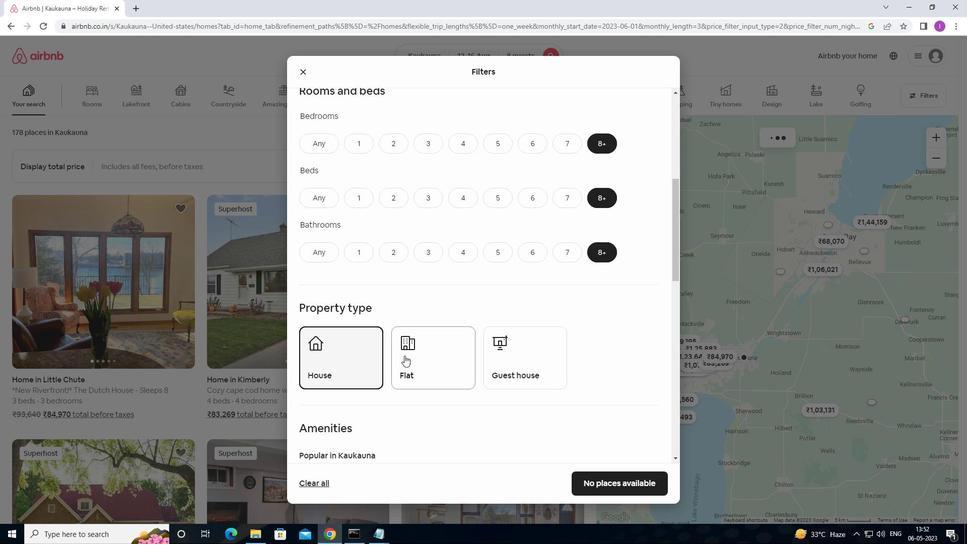 
Action: Mouse pressed left at (414, 354)
Screenshot: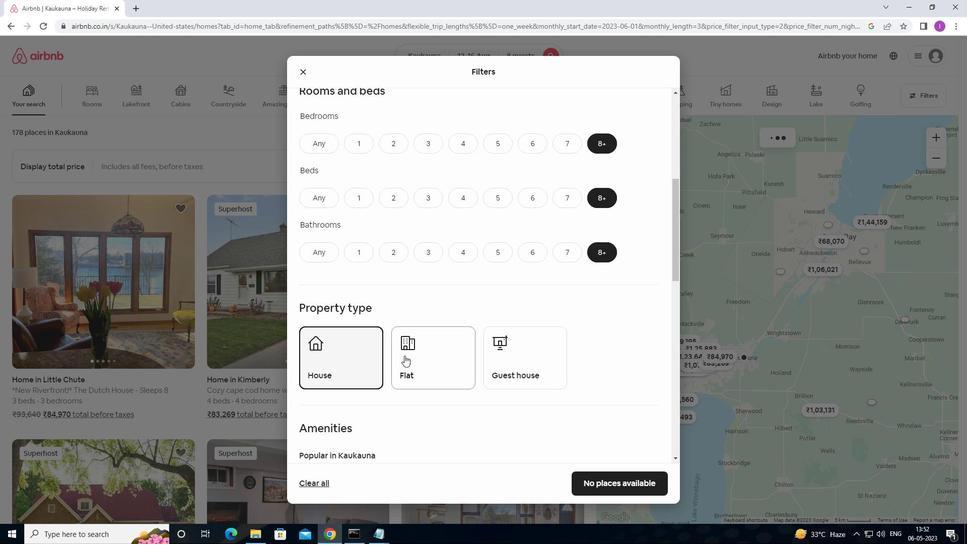 
Action: Mouse moved to (539, 350)
Screenshot: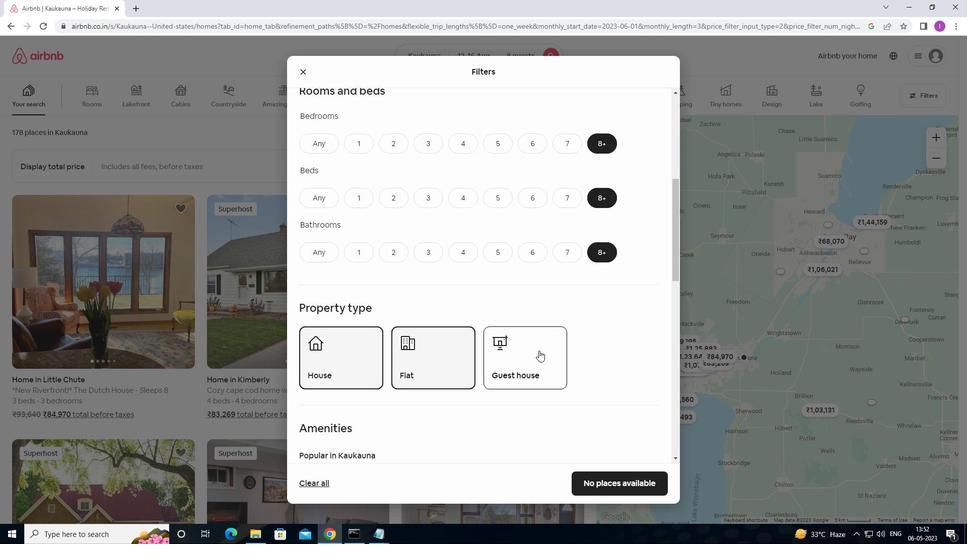 
Action: Mouse pressed left at (539, 350)
Screenshot: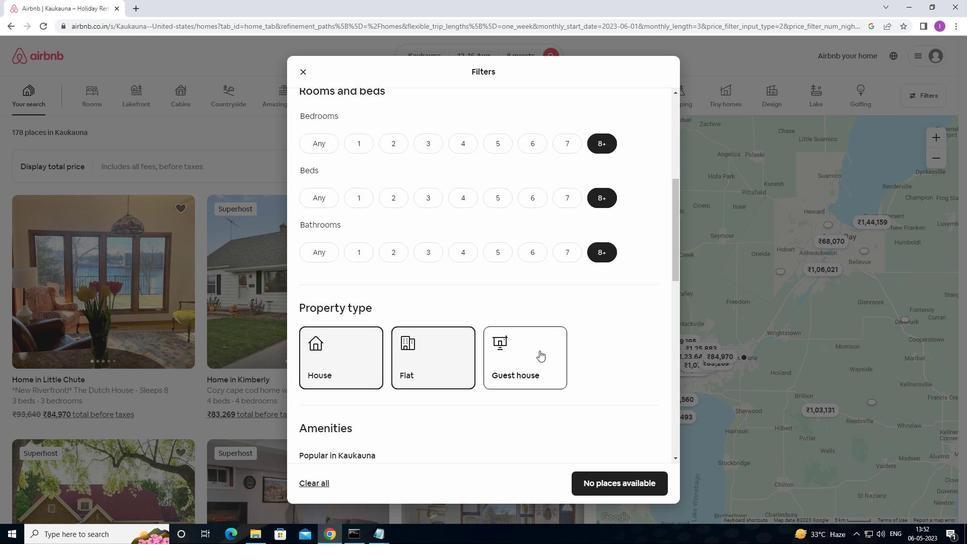 
Action: Mouse moved to (480, 403)
Screenshot: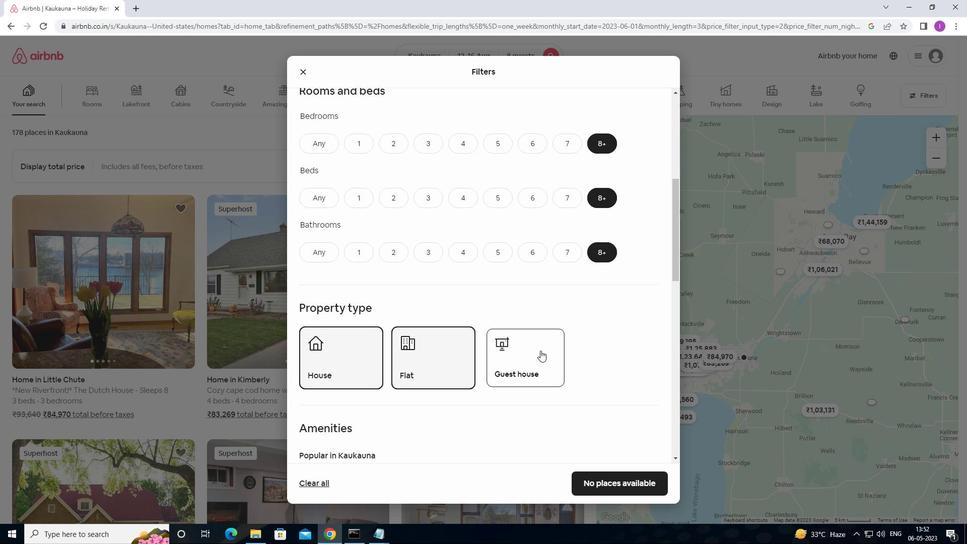 
Action: Mouse scrolled (480, 402) with delta (0, 0)
Screenshot: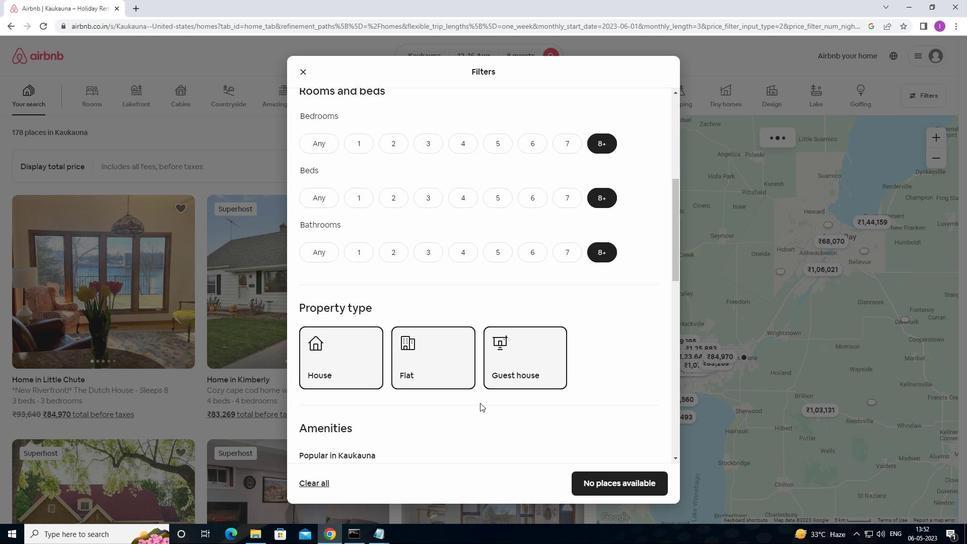 
Action: Mouse scrolled (480, 402) with delta (0, 0)
Screenshot: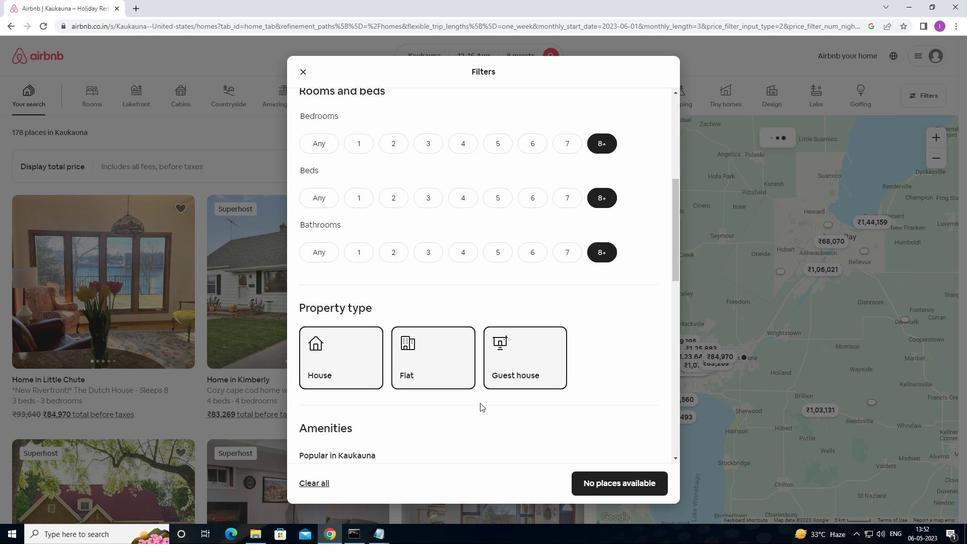 
Action: Mouse scrolled (480, 402) with delta (0, 0)
Screenshot: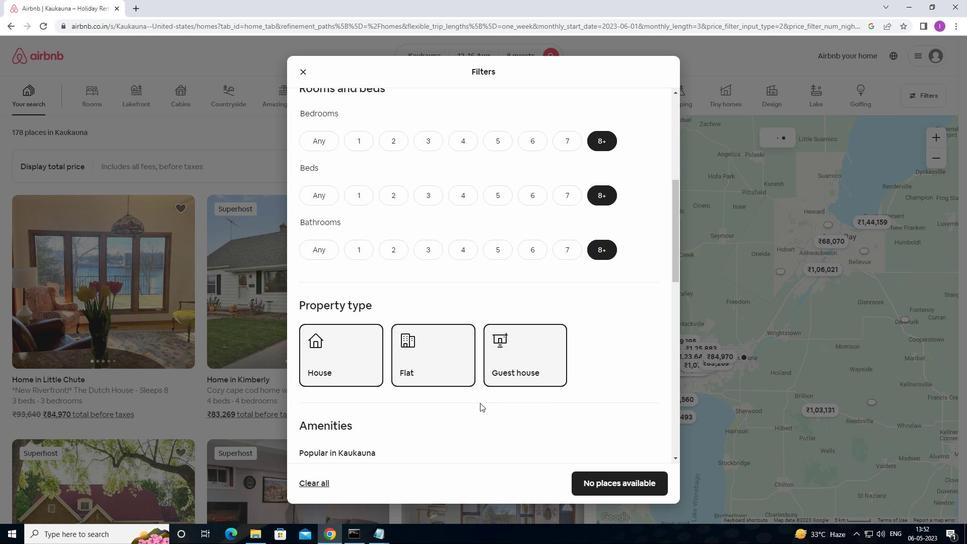 
Action: Mouse moved to (487, 326)
Screenshot: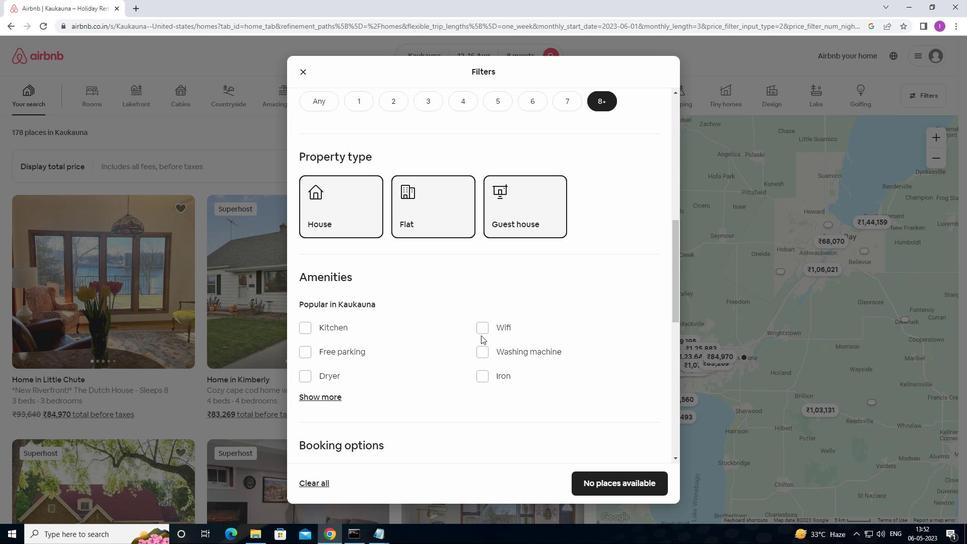 
Action: Mouse pressed left at (487, 326)
Screenshot: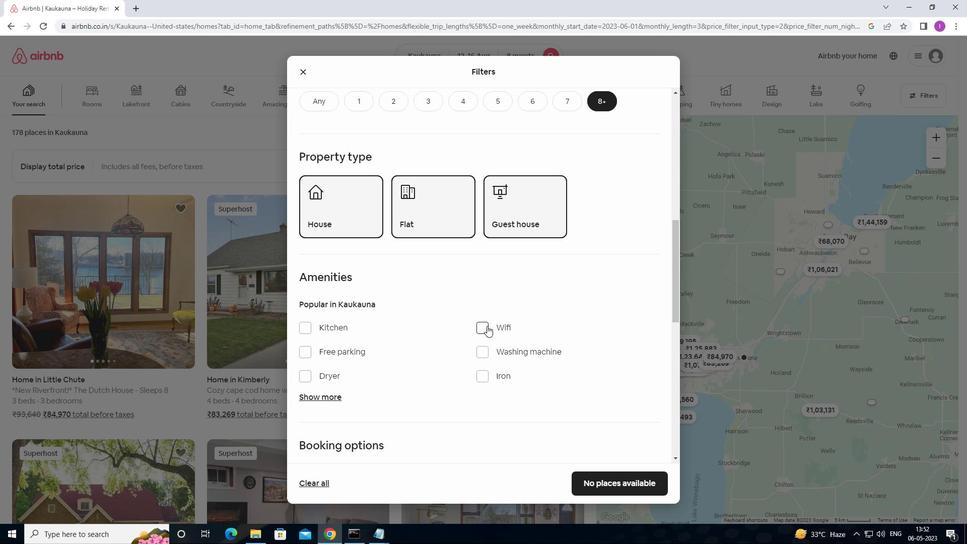 
Action: Mouse moved to (306, 352)
Screenshot: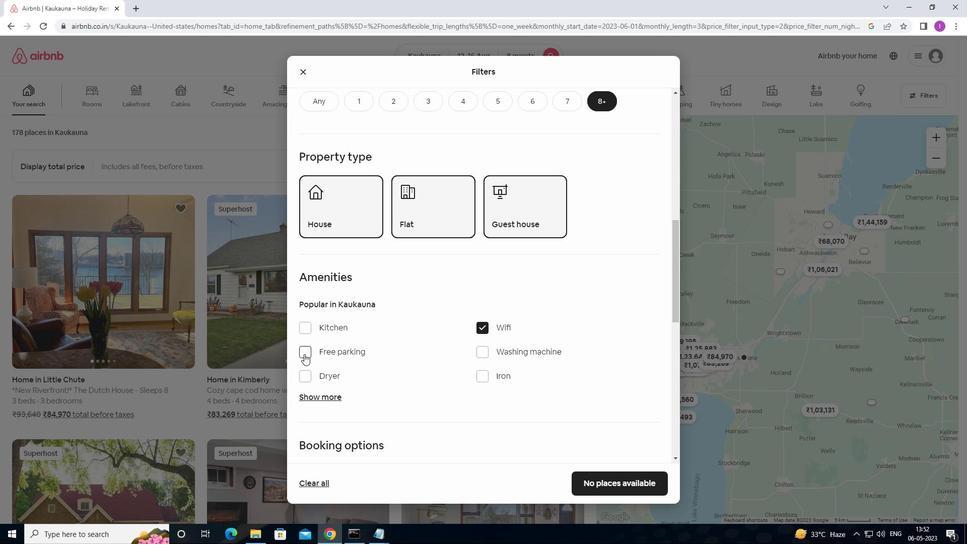 
Action: Mouse pressed left at (306, 352)
Screenshot: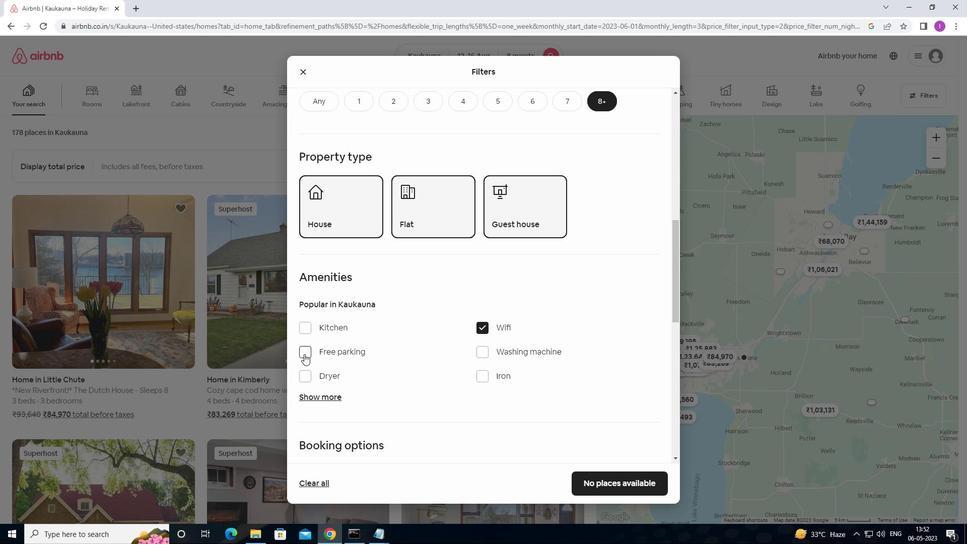 
Action: Mouse moved to (388, 364)
Screenshot: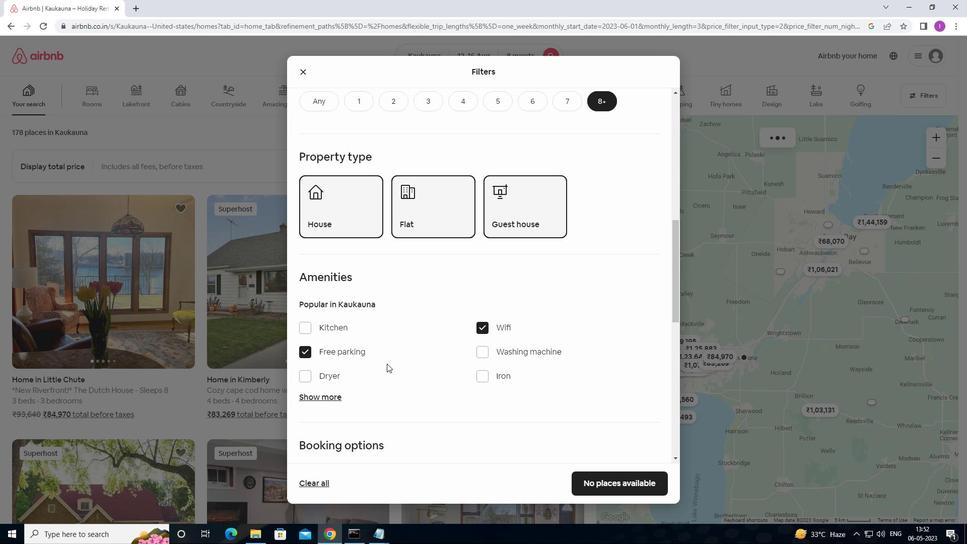 
Action: Mouse scrolled (388, 363) with delta (0, 0)
Screenshot: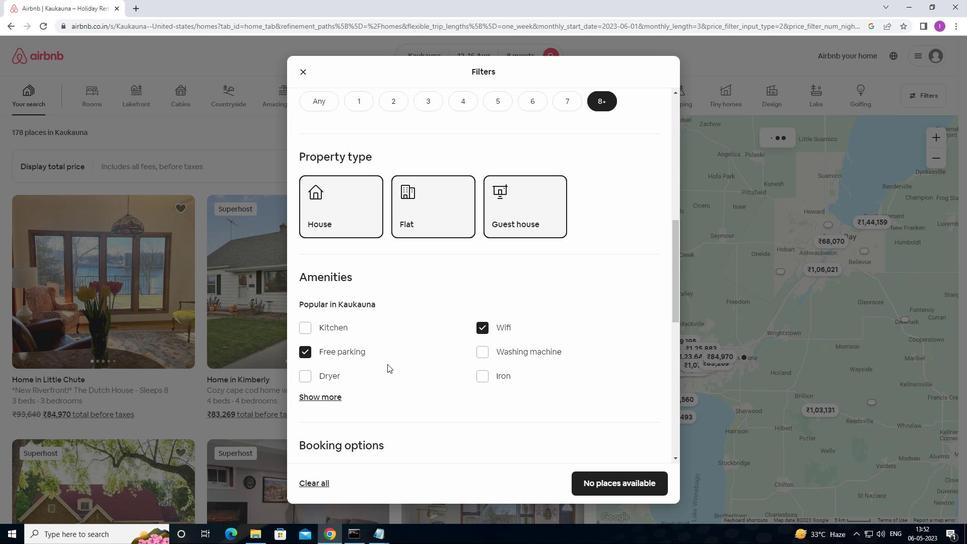 
Action: Mouse moved to (395, 362)
Screenshot: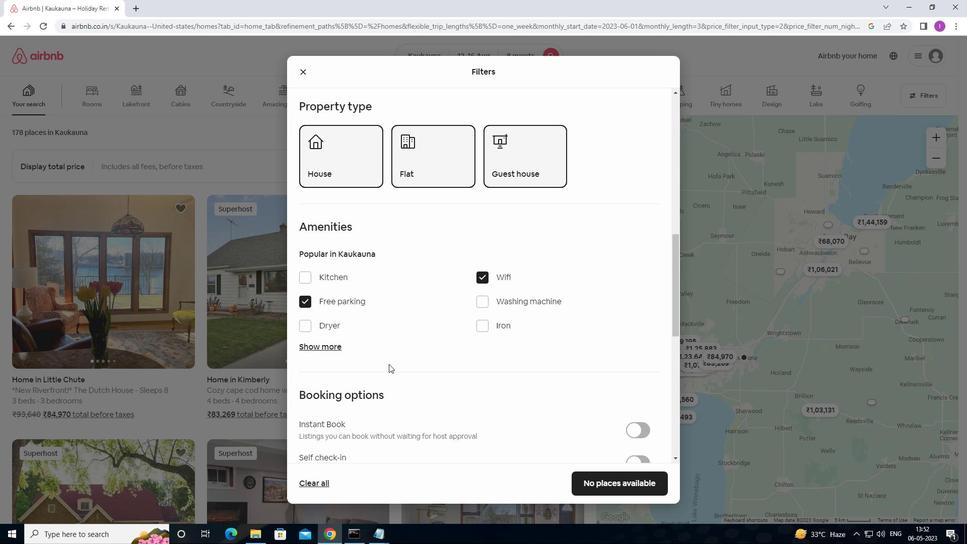 
Action: Mouse scrolled (395, 361) with delta (0, 0)
Screenshot: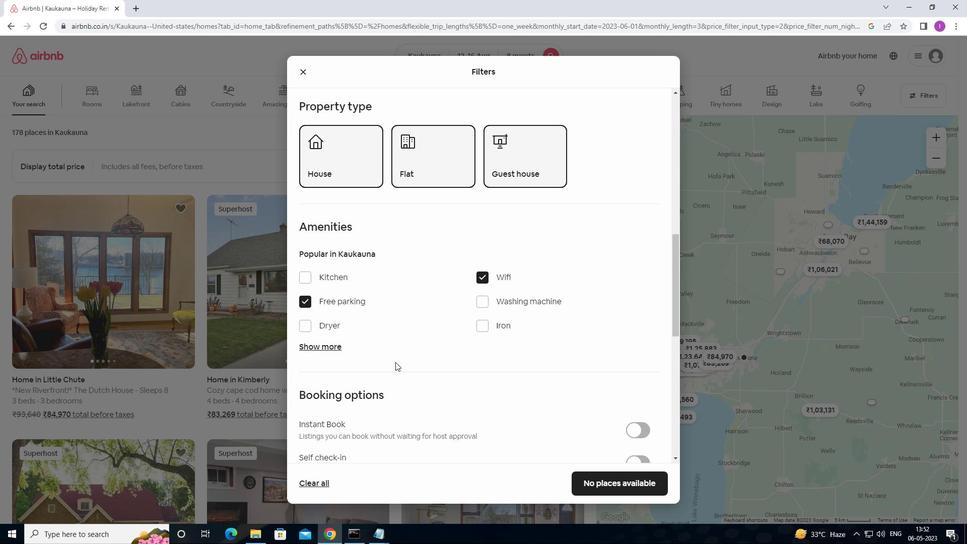 
Action: Mouse scrolled (395, 361) with delta (0, 0)
Screenshot: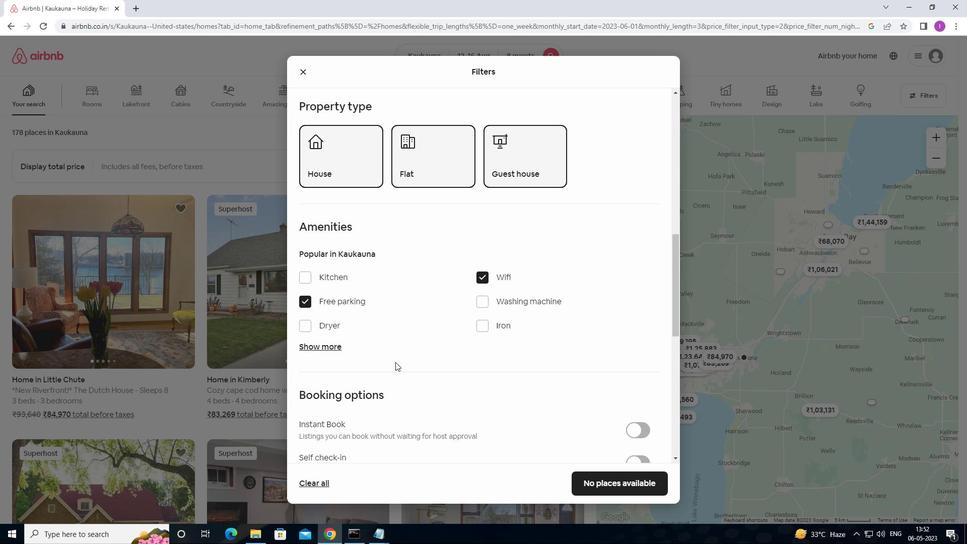 
Action: Mouse scrolled (395, 361) with delta (0, 0)
Screenshot: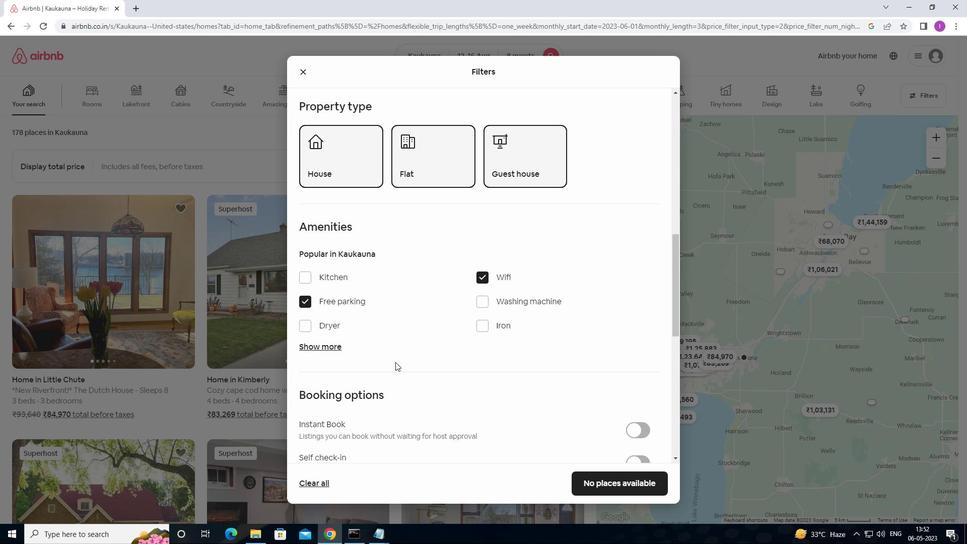 
Action: Mouse scrolled (395, 361) with delta (0, 0)
Screenshot: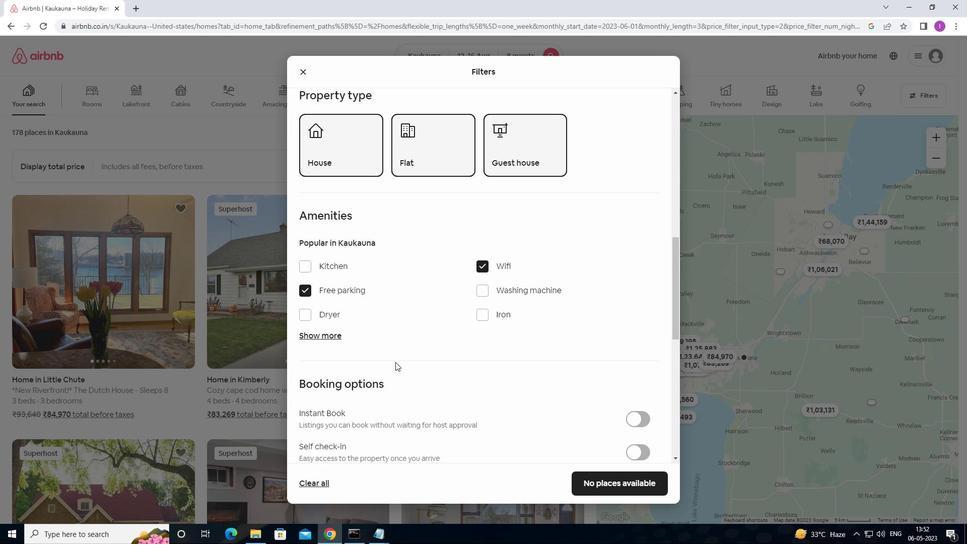 
Action: Mouse moved to (324, 147)
Screenshot: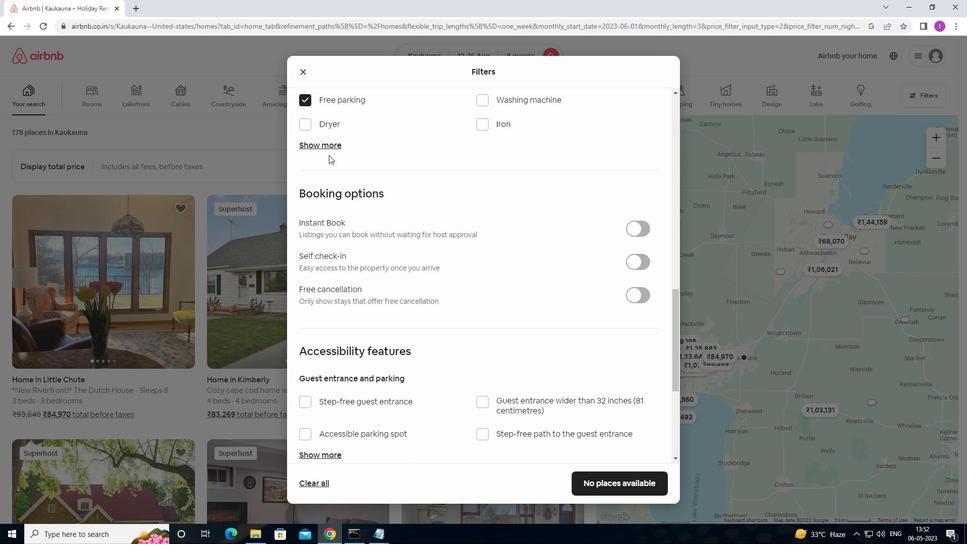 
Action: Mouse pressed left at (324, 147)
Screenshot: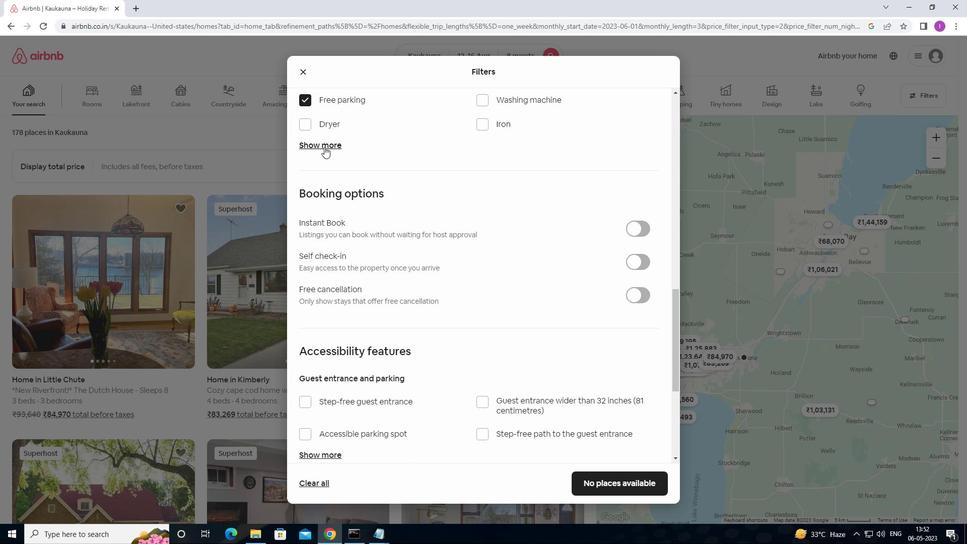 
Action: Mouse moved to (484, 207)
Screenshot: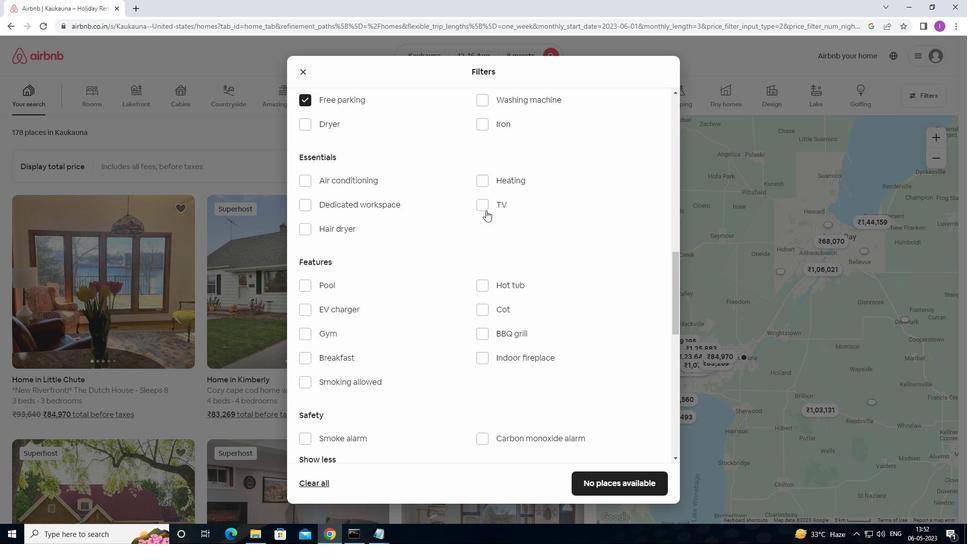 
Action: Mouse pressed left at (484, 207)
Screenshot: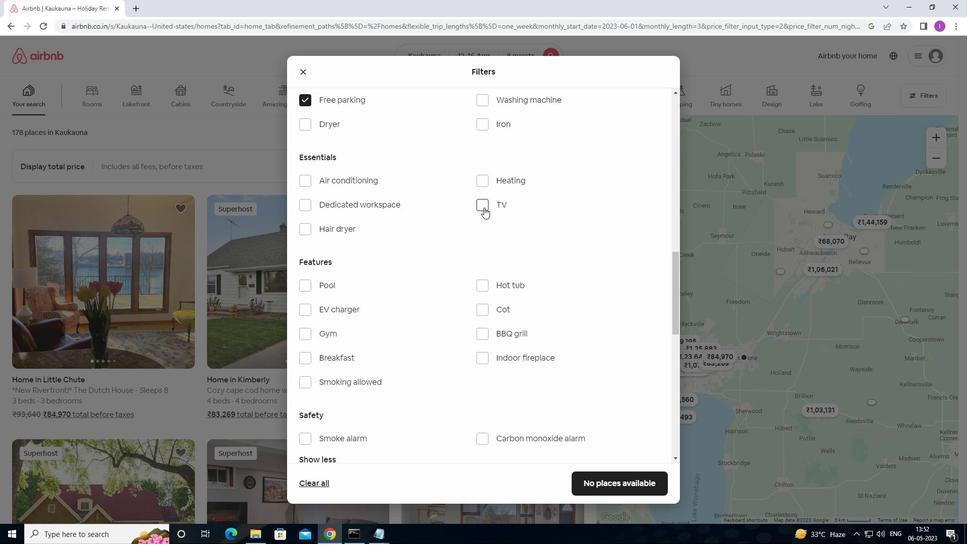 
Action: Mouse moved to (361, 283)
Screenshot: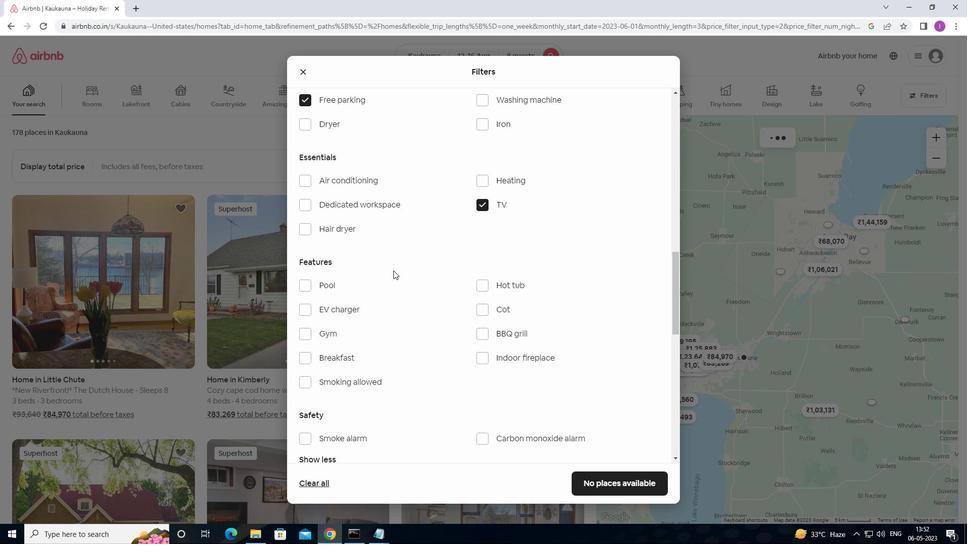 
Action: Mouse scrolled (361, 282) with delta (0, 0)
Screenshot: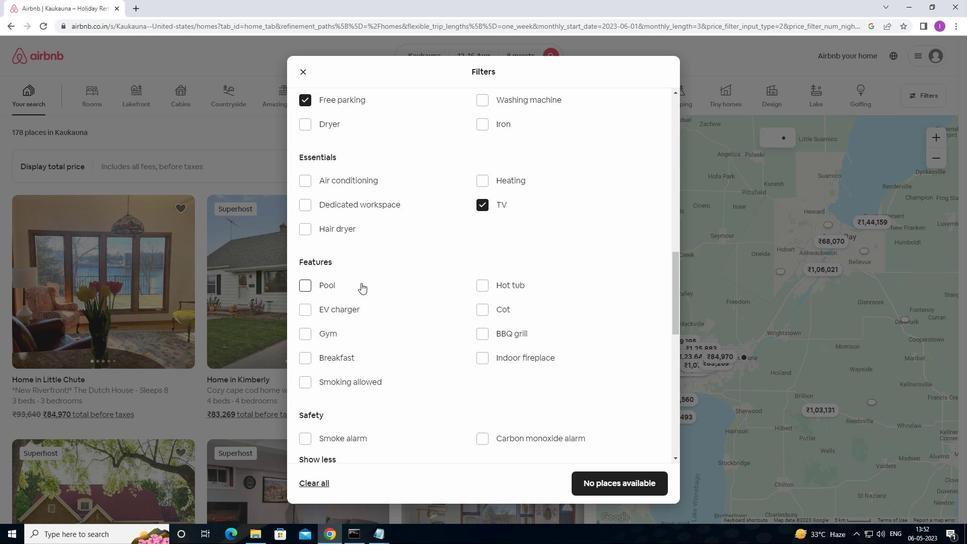 
Action: Mouse scrolled (361, 282) with delta (0, 0)
Screenshot: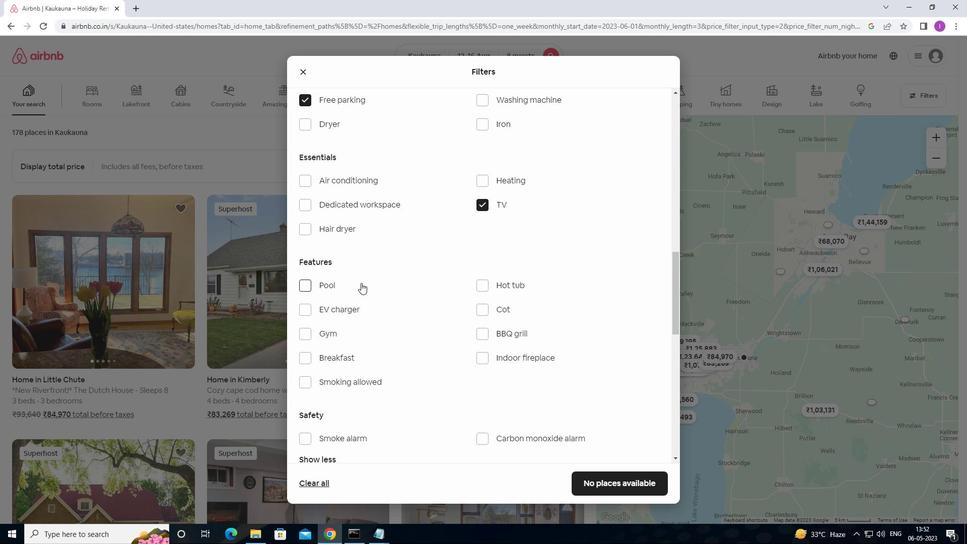 
Action: Mouse moved to (307, 235)
Screenshot: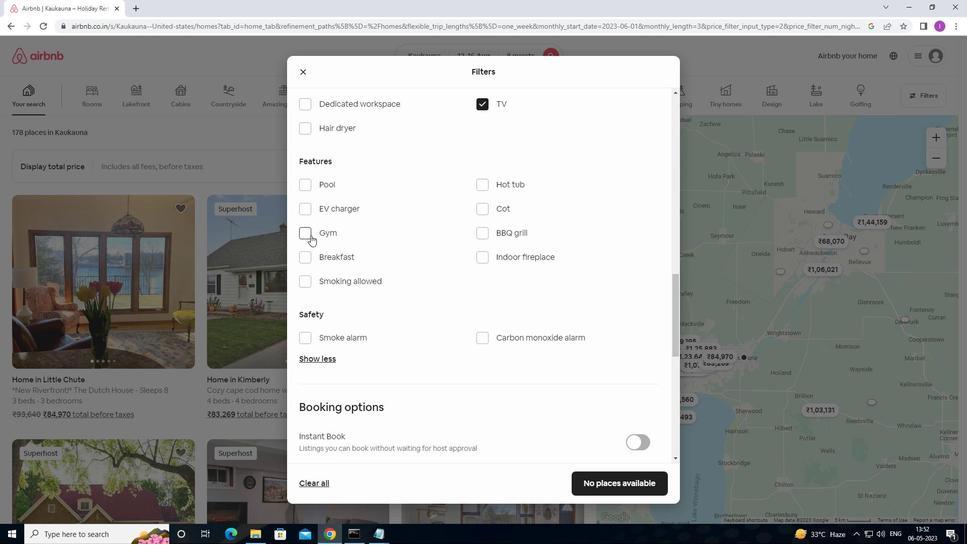 
Action: Mouse pressed left at (307, 235)
Screenshot: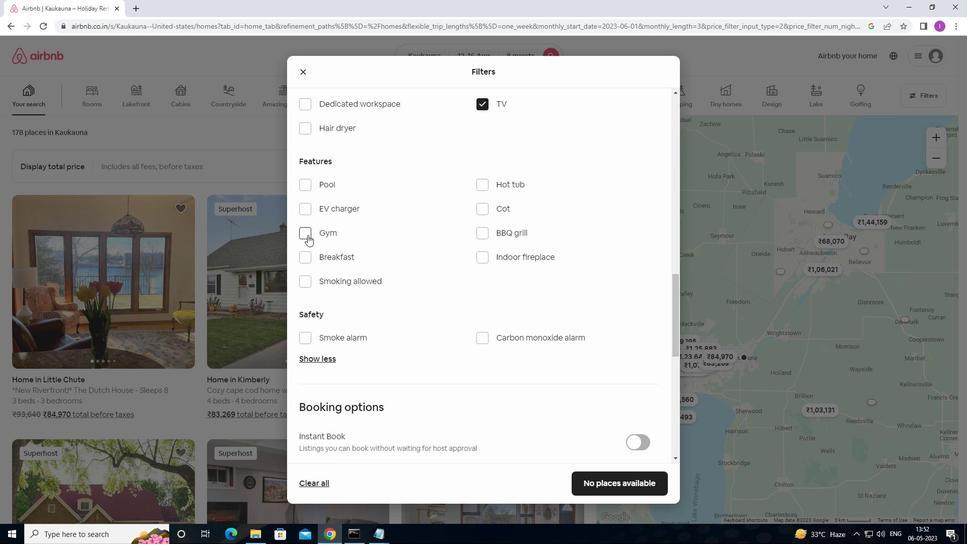 
Action: Mouse moved to (307, 256)
Screenshot: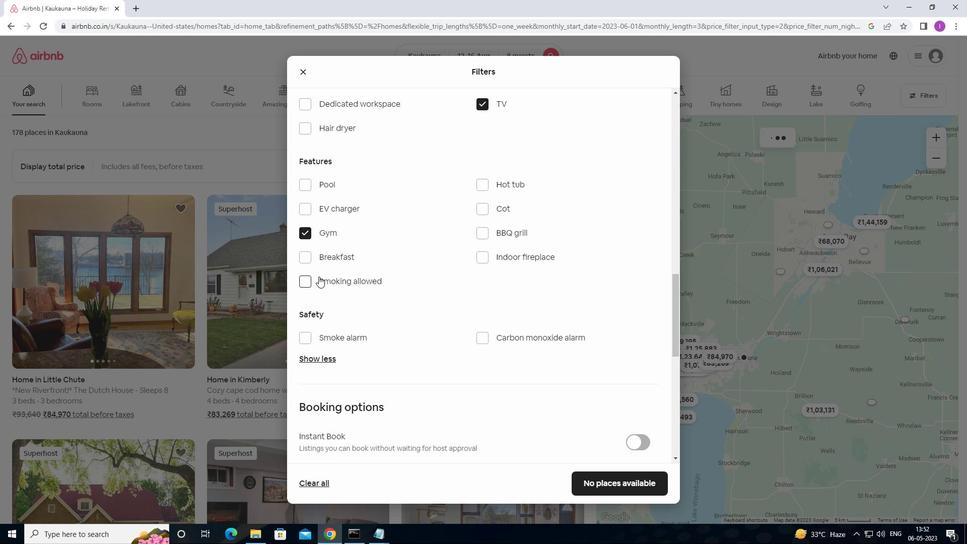 
Action: Mouse pressed left at (307, 256)
Screenshot: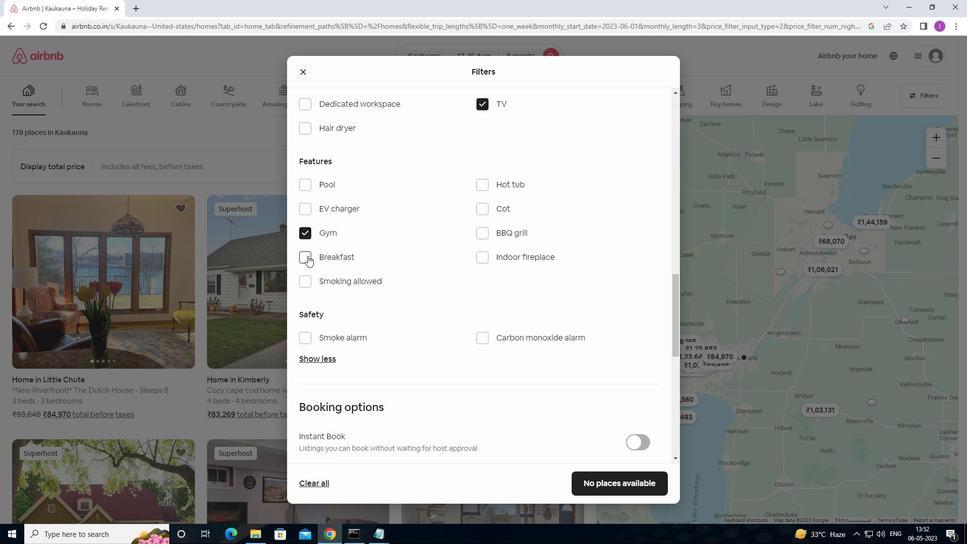 
Action: Mouse moved to (521, 350)
Screenshot: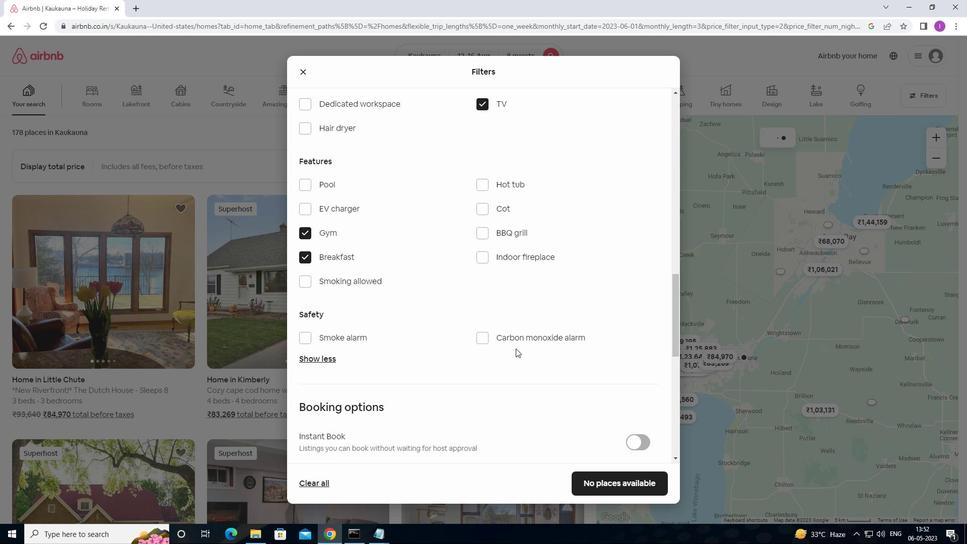 
Action: Mouse scrolled (521, 349) with delta (0, 0)
Screenshot: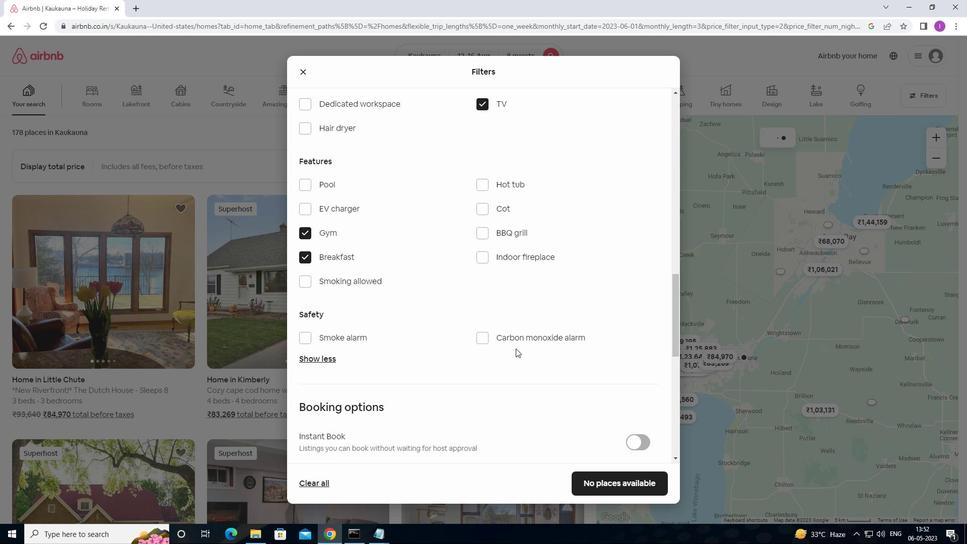 
Action: Mouse moved to (522, 351)
Screenshot: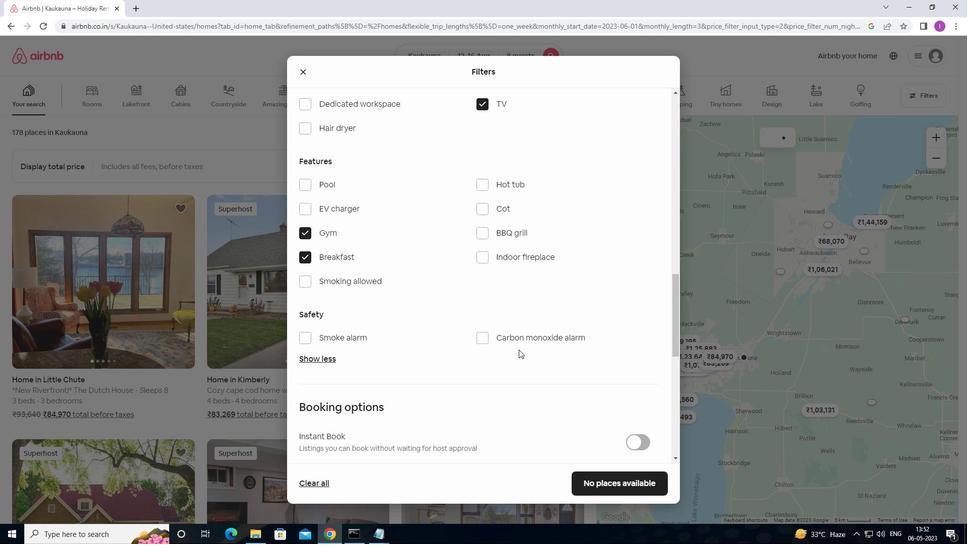
Action: Mouse scrolled (522, 350) with delta (0, 0)
Screenshot: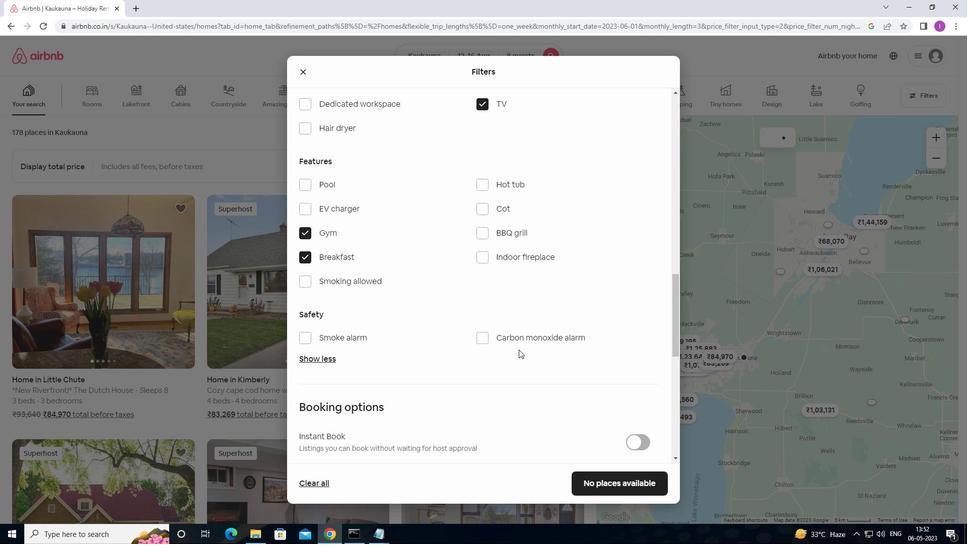 
Action: Mouse scrolled (522, 350) with delta (0, 0)
Screenshot: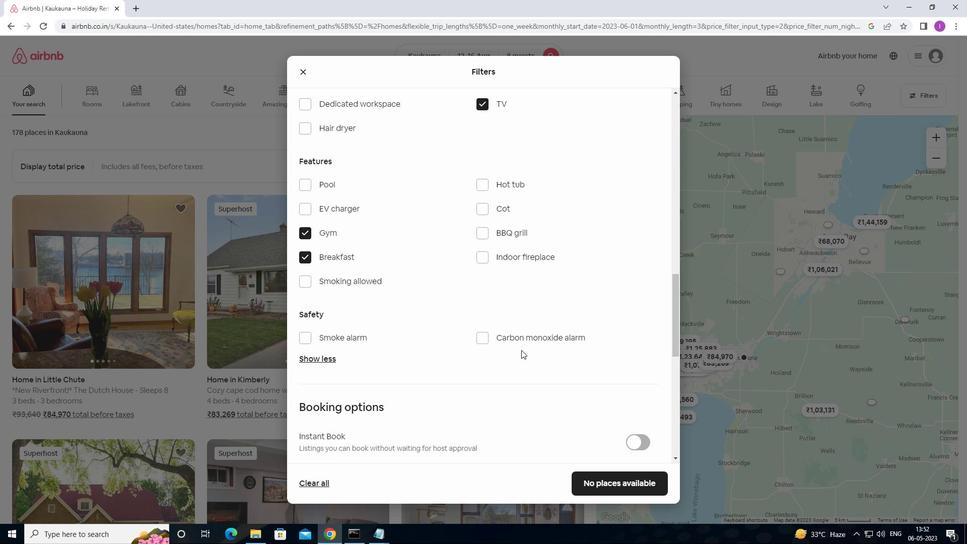 
Action: Mouse moved to (637, 323)
Screenshot: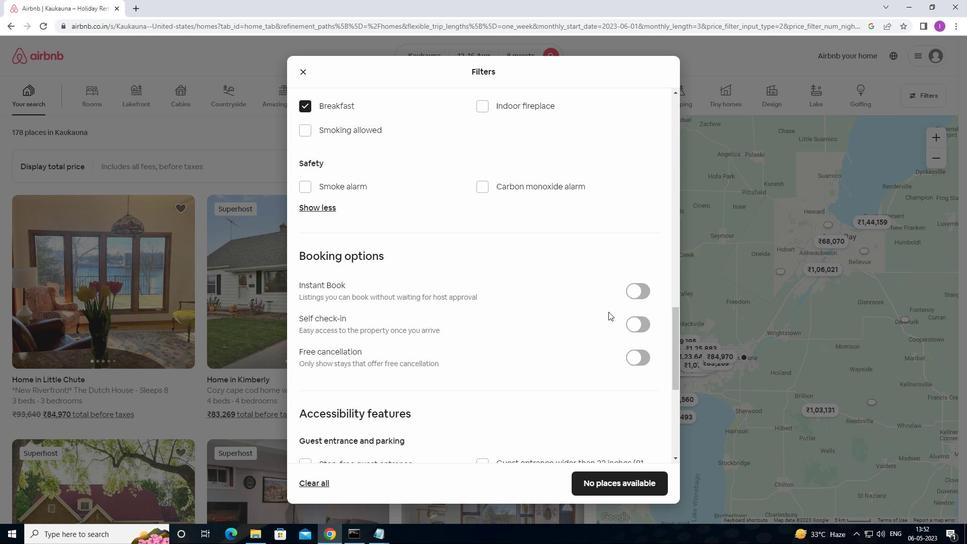 
Action: Mouse pressed left at (637, 323)
Screenshot: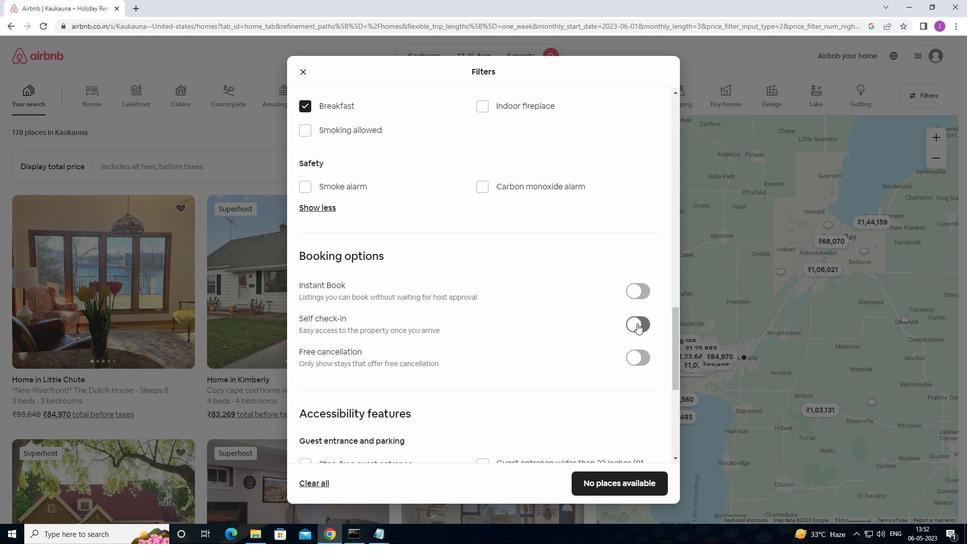 
Action: Mouse moved to (521, 378)
Screenshot: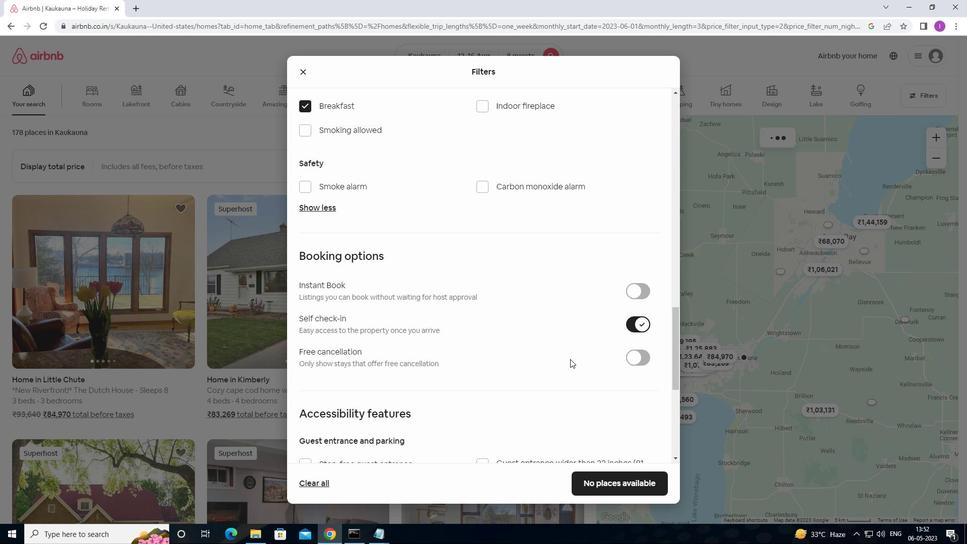 
Action: Mouse scrolled (521, 378) with delta (0, 0)
Screenshot: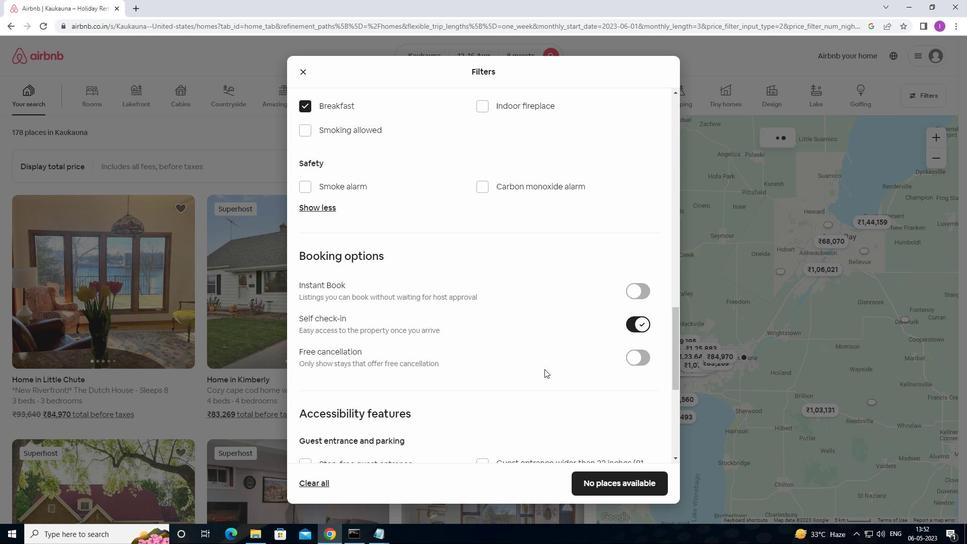 
Action: Mouse moved to (521, 378)
Screenshot: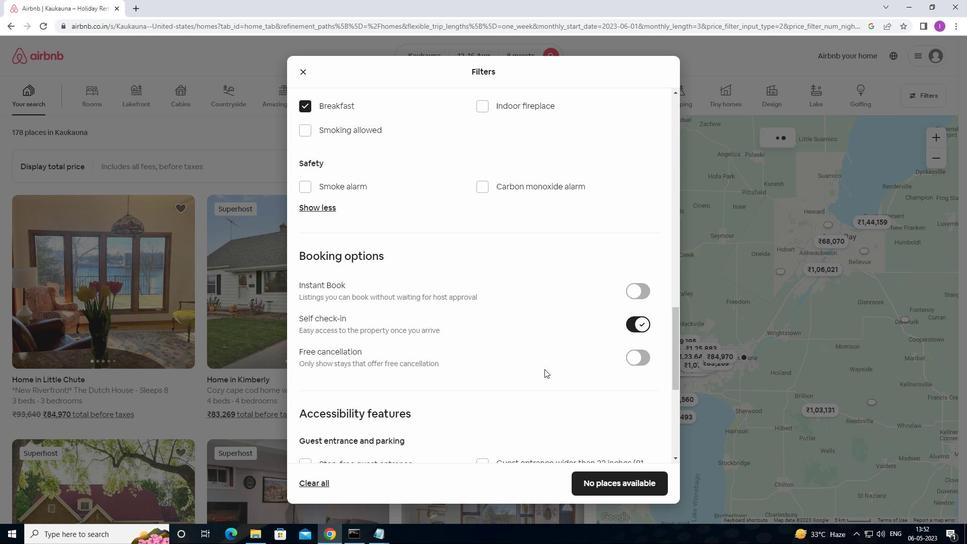 
Action: Mouse scrolled (521, 378) with delta (0, 0)
Screenshot: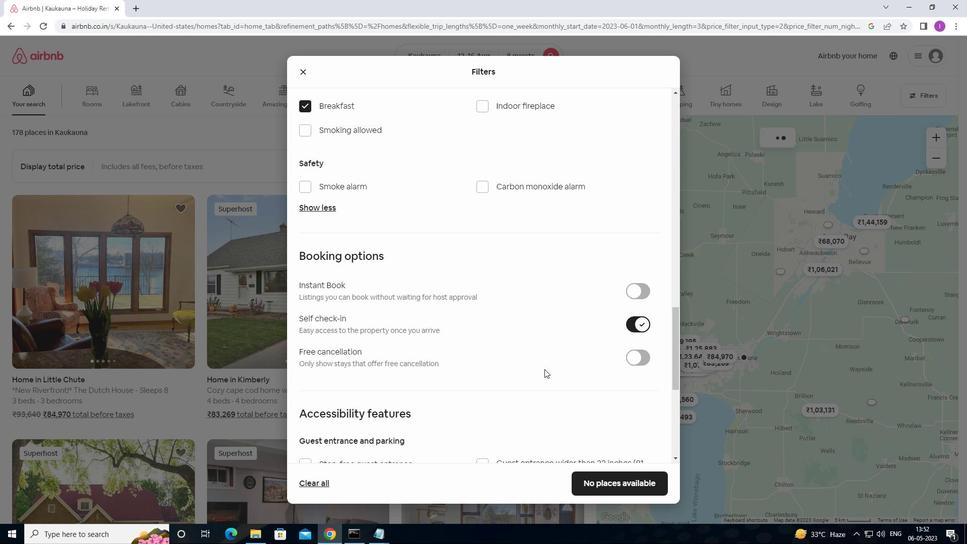 
Action: Mouse scrolled (521, 378) with delta (0, 0)
Screenshot: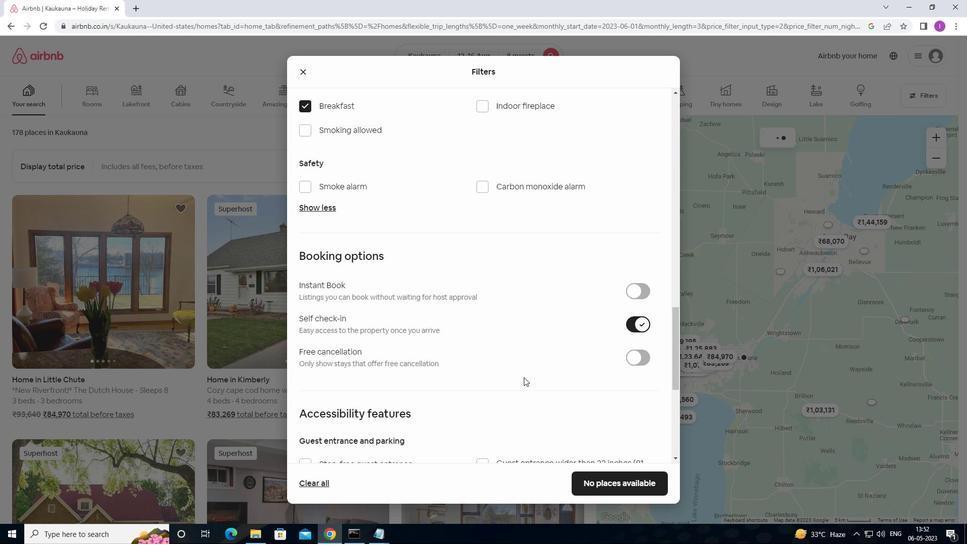 
Action: Mouse scrolled (521, 378) with delta (0, 0)
Screenshot: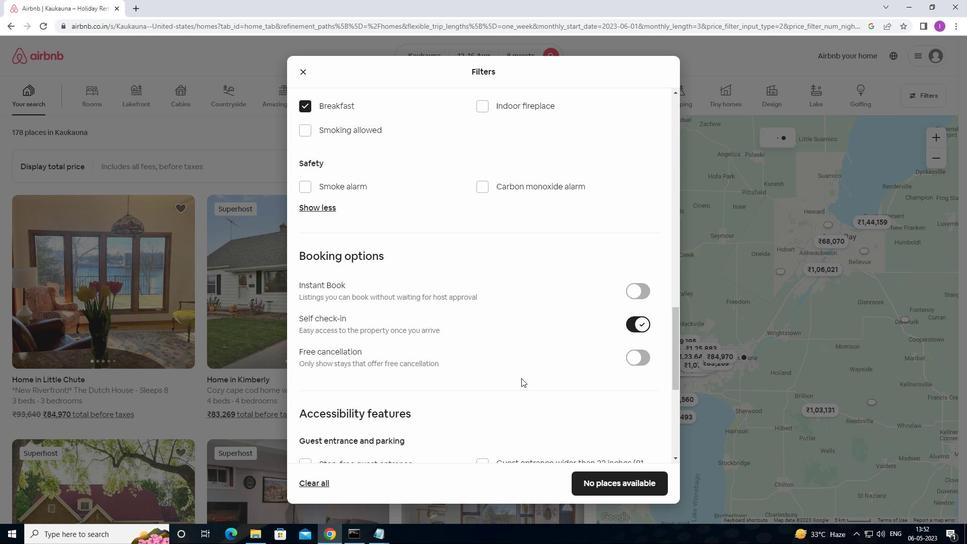 
Action: Mouse moved to (519, 377)
Screenshot: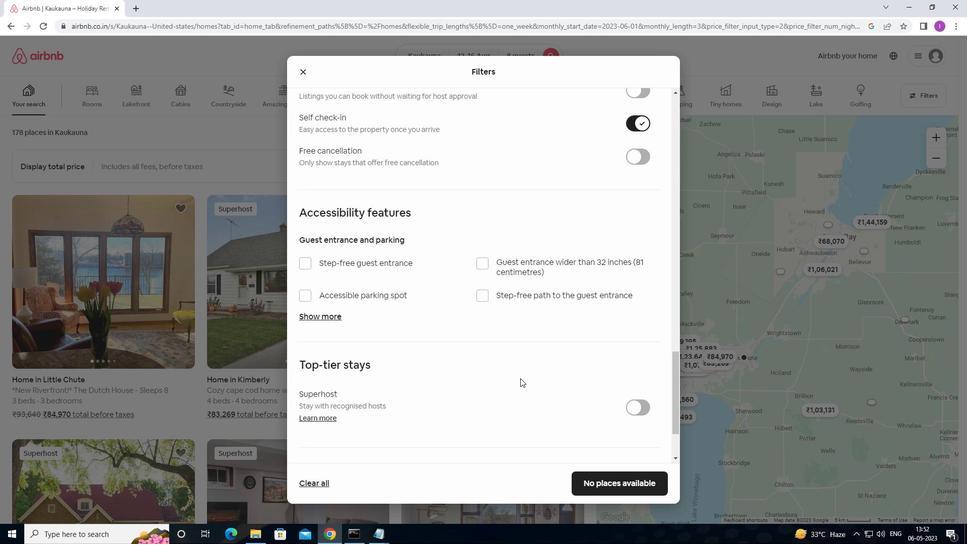 
Action: Mouse scrolled (519, 377) with delta (0, 0)
Screenshot: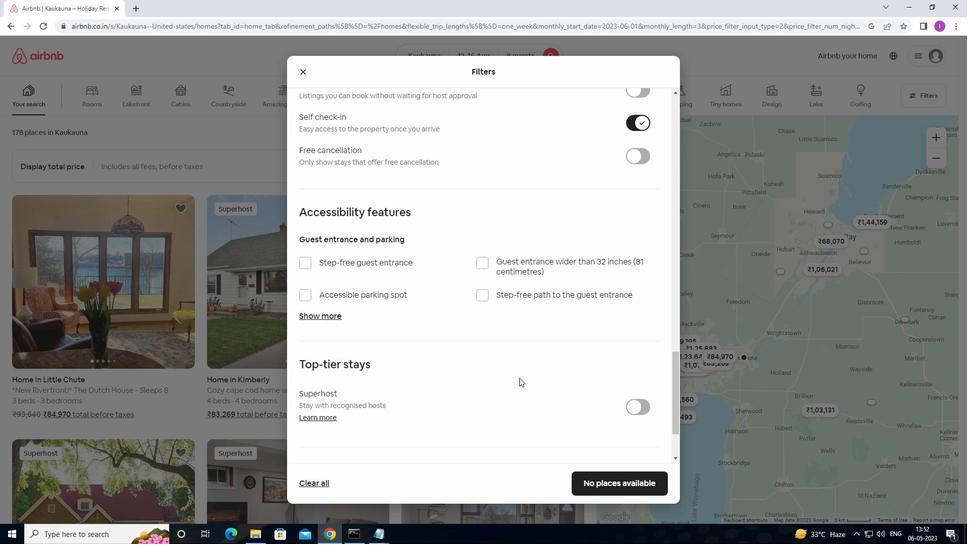 
Action: Mouse scrolled (519, 377) with delta (0, 0)
Screenshot: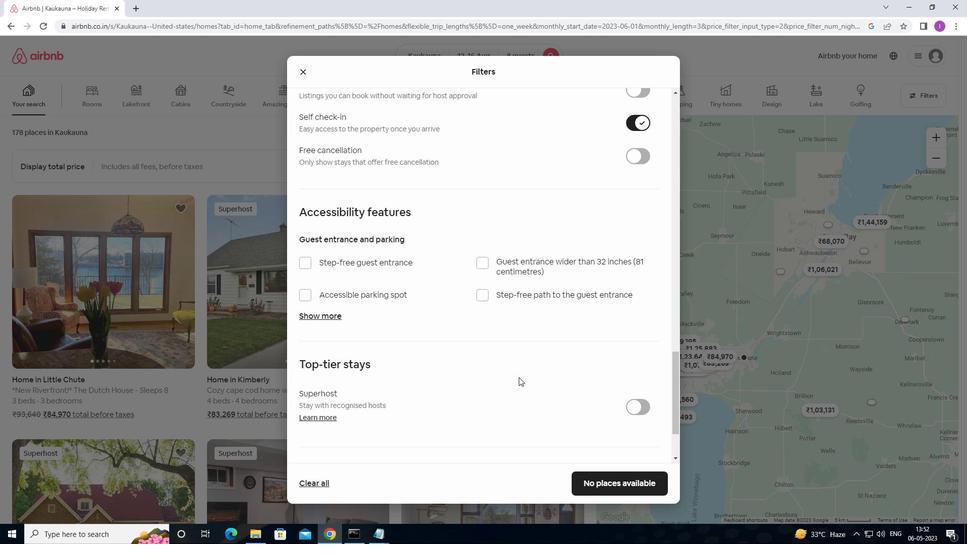 
Action: Mouse scrolled (519, 377) with delta (0, 0)
Screenshot: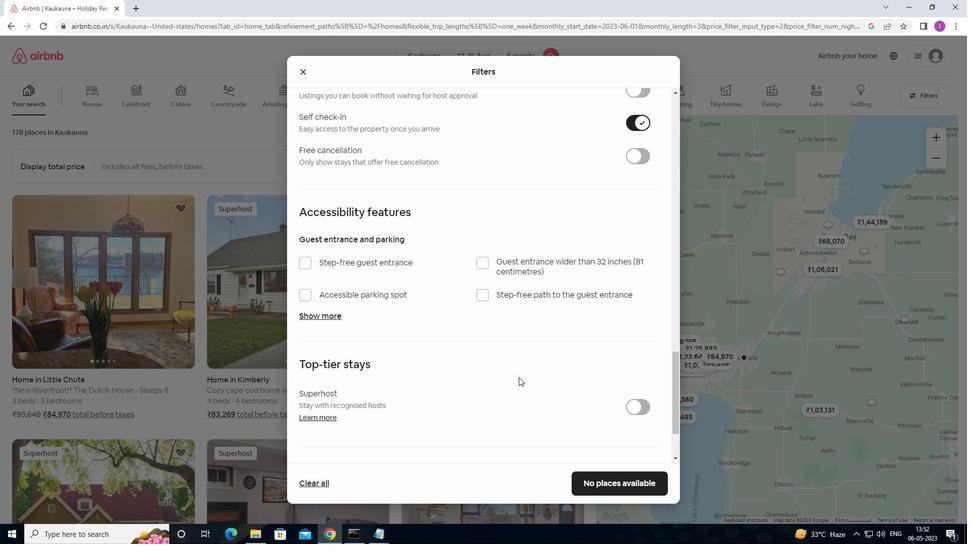 
Action: Mouse moved to (513, 373)
Screenshot: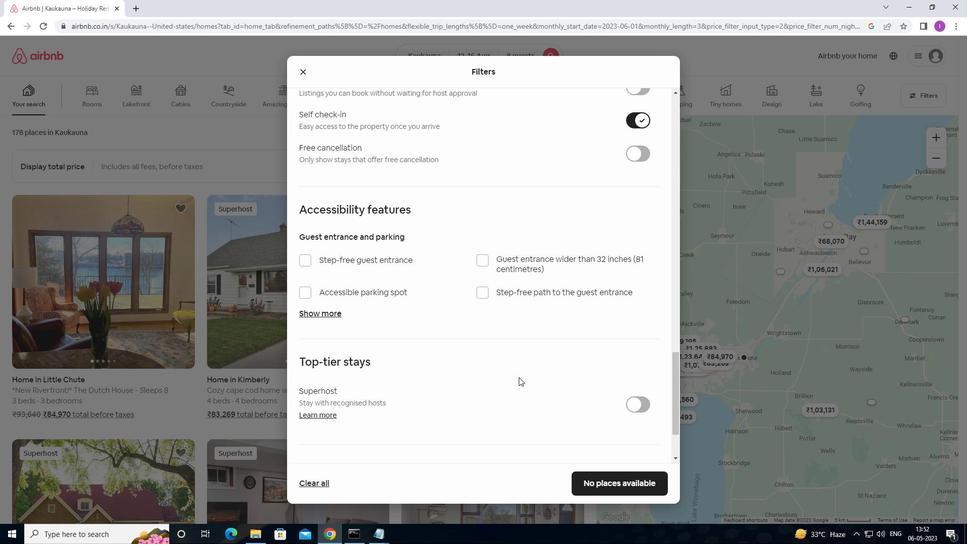 
Action: Mouse scrolled (513, 372) with delta (0, 0)
Screenshot: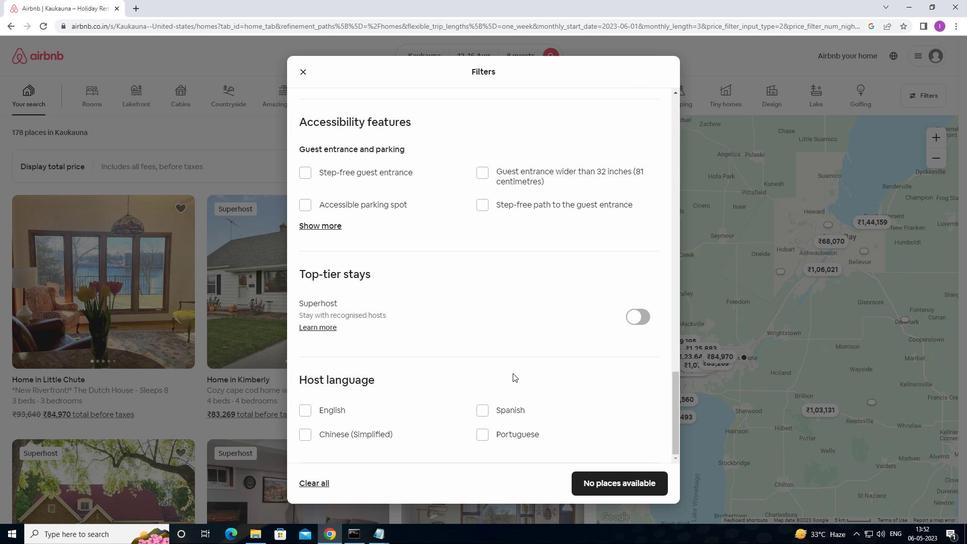 
Action: Mouse scrolled (513, 372) with delta (0, 0)
Screenshot: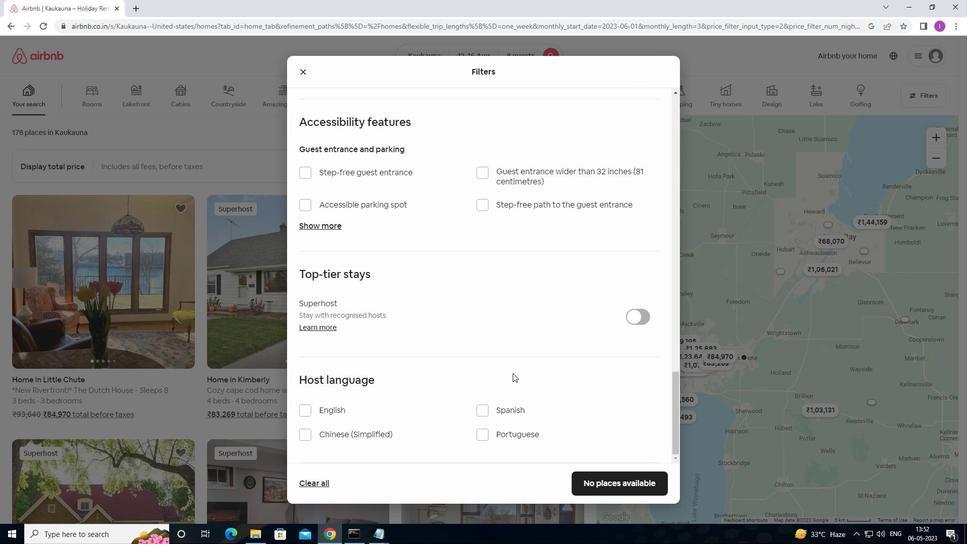 
Action: Mouse scrolled (513, 372) with delta (0, 0)
Screenshot: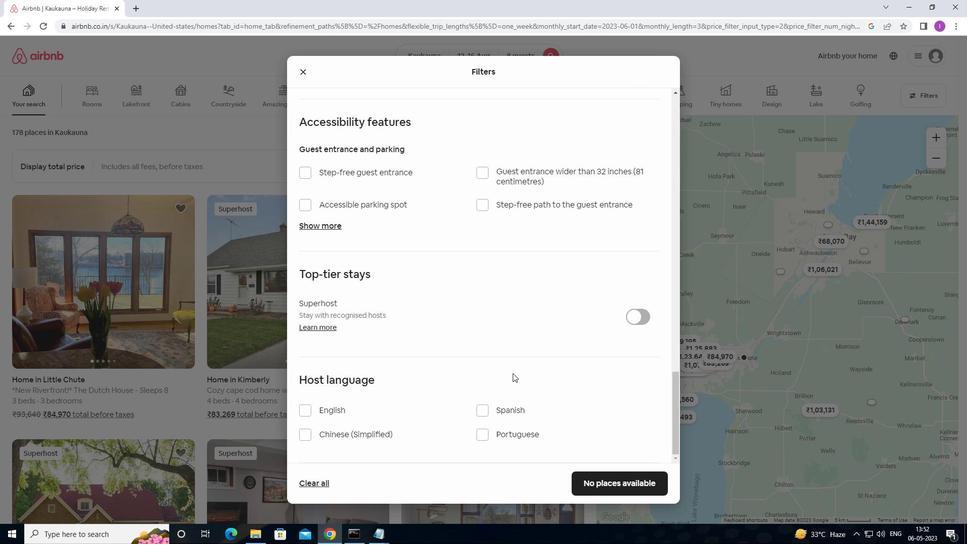 
Action: Mouse moved to (310, 412)
Screenshot: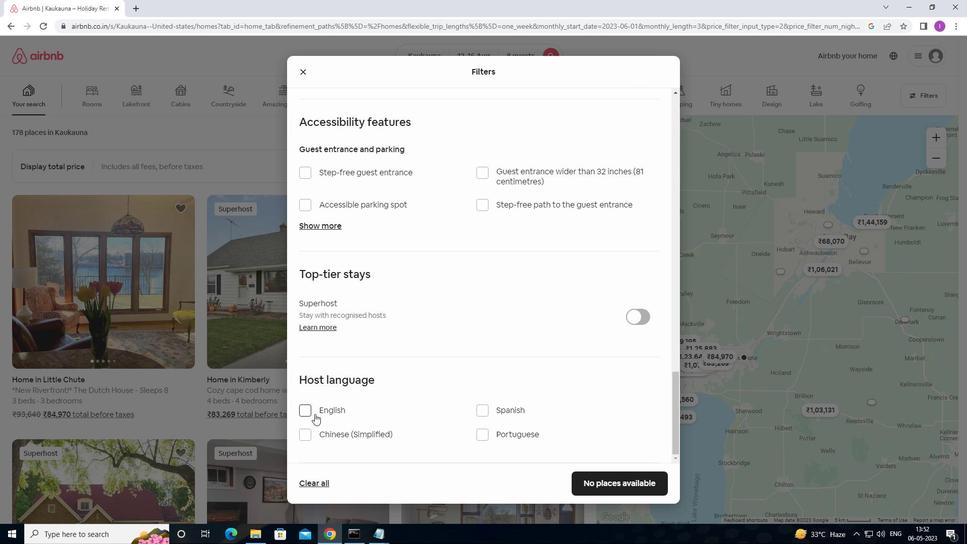 
Action: Mouse pressed left at (310, 412)
Screenshot: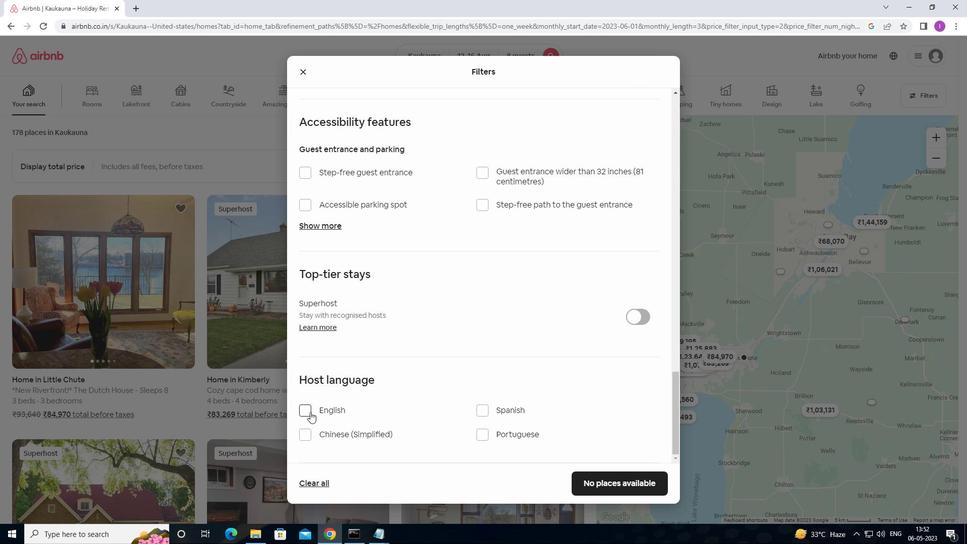 
Action: Mouse moved to (606, 478)
Screenshot: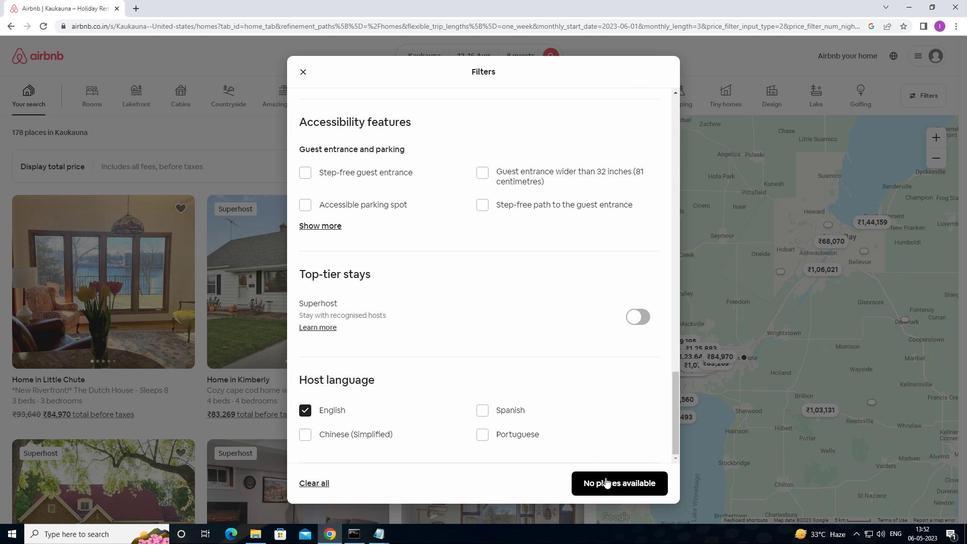 
Action: Mouse pressed left at (606, 478)
Screenshot: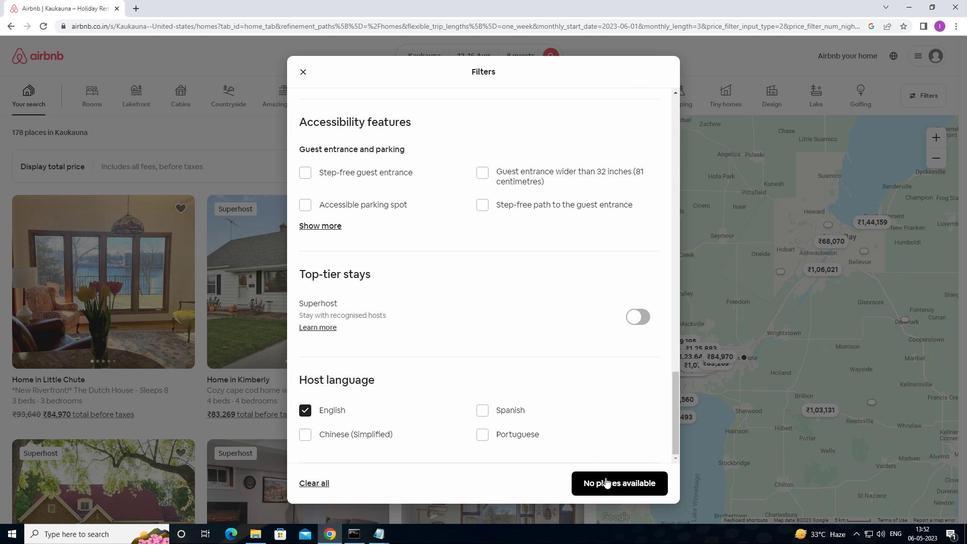 
Action: Mouse moved to (470, 396)
Screenshot: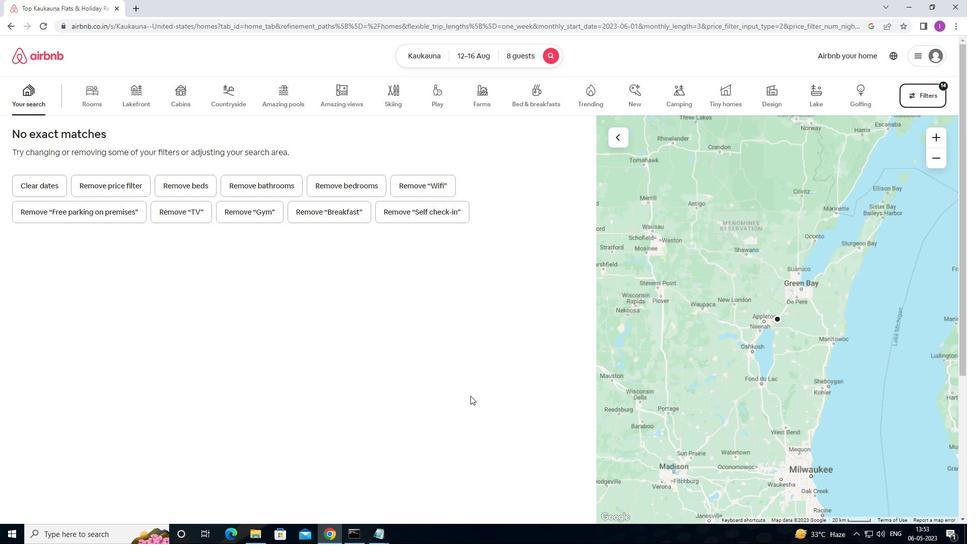 
